 Task: Look for space in Burjassot, Spain from 6th September, 2023 to 15th September, 2023 for 6 adults in price range Rs.8000 to Rs.12000. Place can be entire place or private room with 6 bedrooms having 6 beds and 6 bathrooms. Property type can be house, flat, guest house. Amenities needed are: wifi, TV, free parkinig on premises, gym, breakfast. Booking option can be shelf check-in. Required host language is English.
Action: Mouse moved to (447, 91)
Screenshot: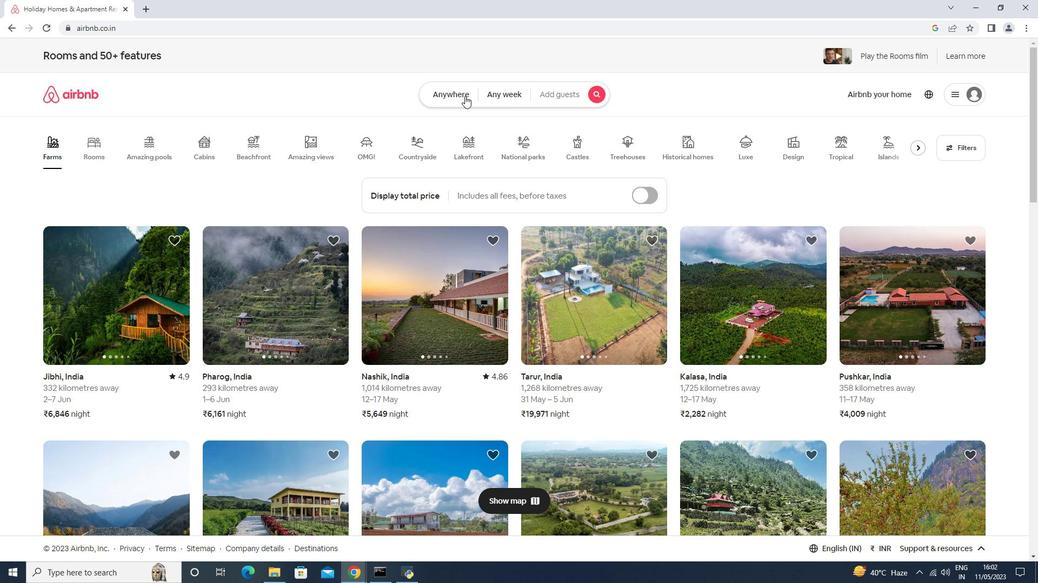 
Action: Mouse pressed left at (447, 91)
Screenshot: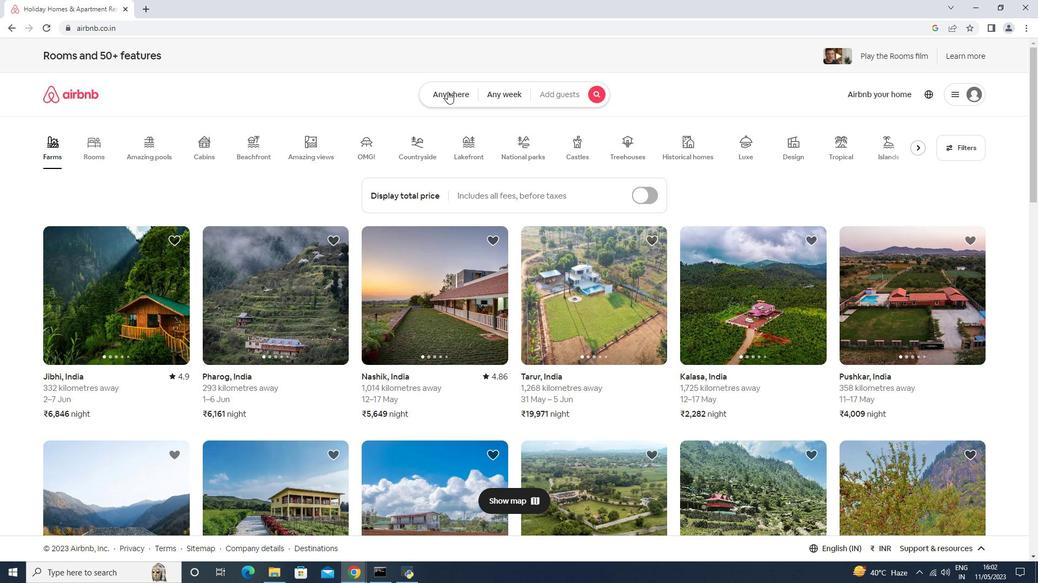 
Action: Mouse moved to (359, 141)
Screenshot: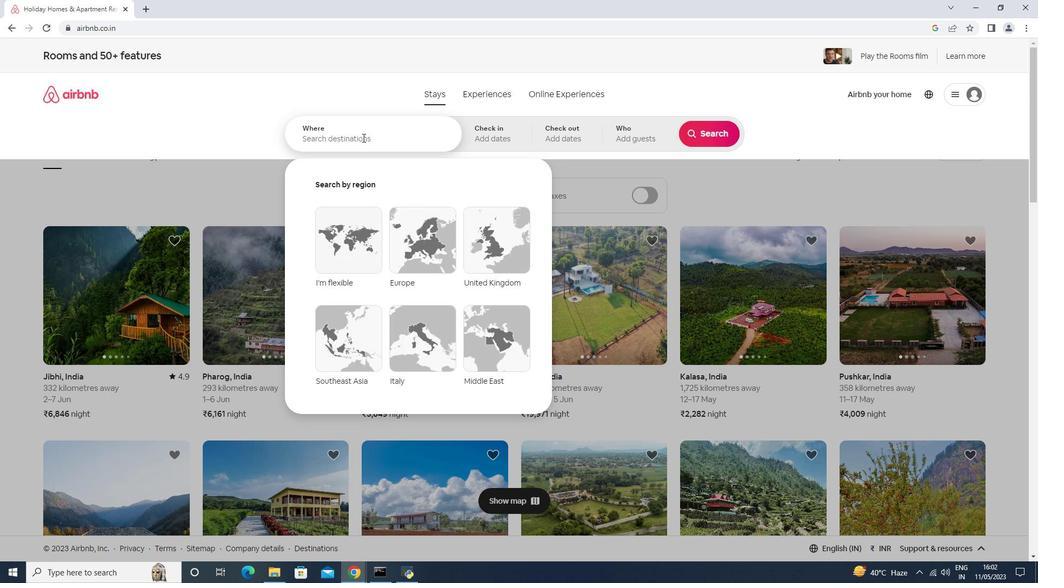 
Action: Mouse pressed left at (359, 141)
Screenshot: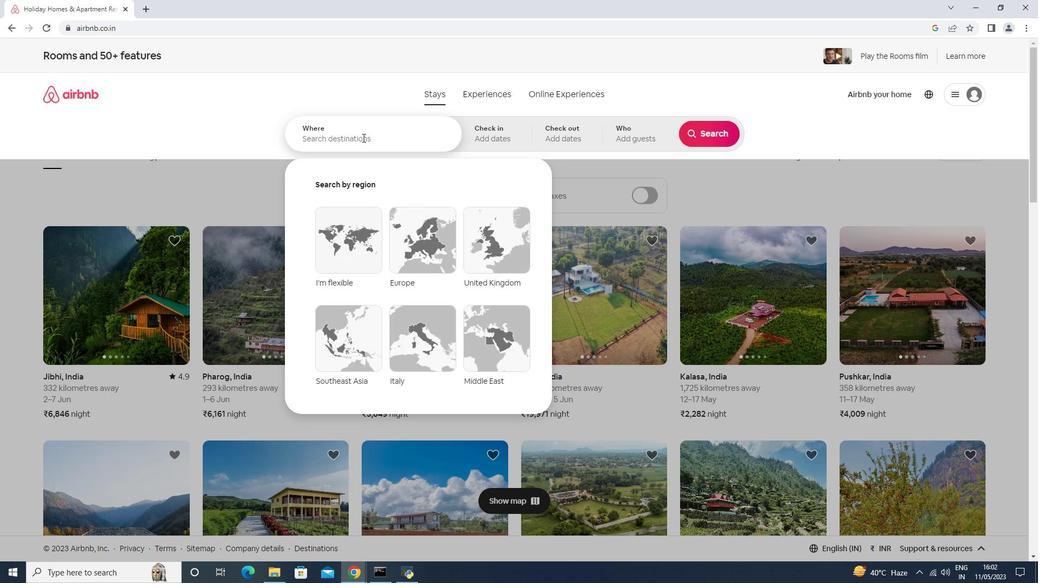 
Action: Key pressed <Key.shift>Burjassot,<Key.space><Key.shift>Spain<Key.enter>
Screenshot: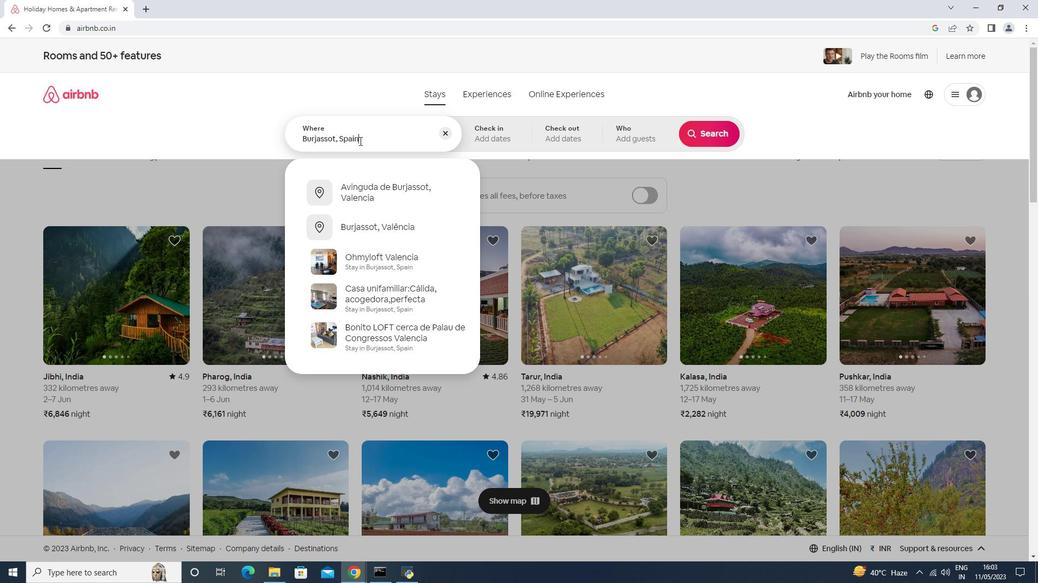 
Action: Mouse moved to (708, 222)
Screenshot: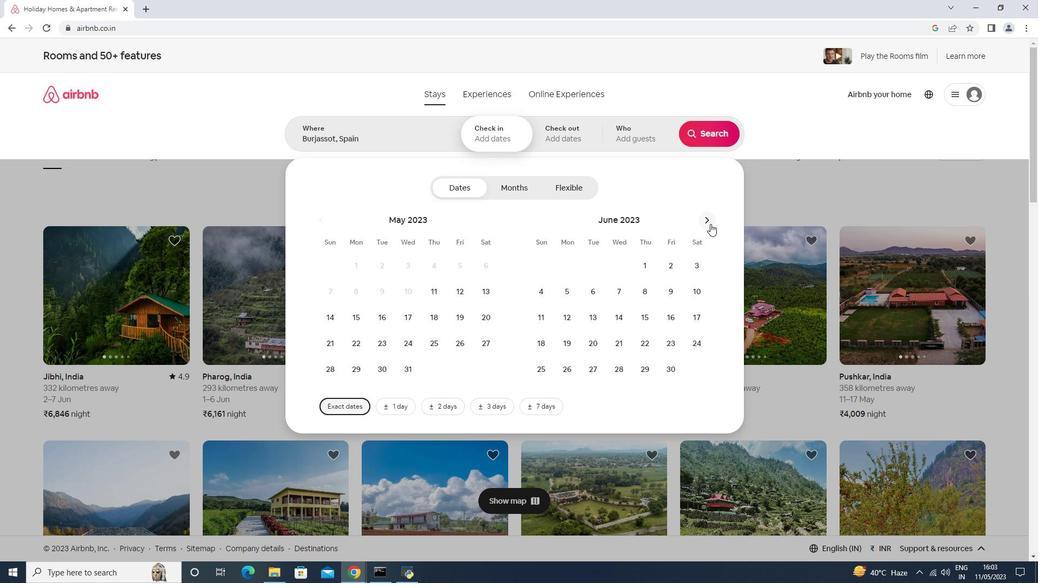 
Action: Mouse pressed left at (708, 222)
Screenshot: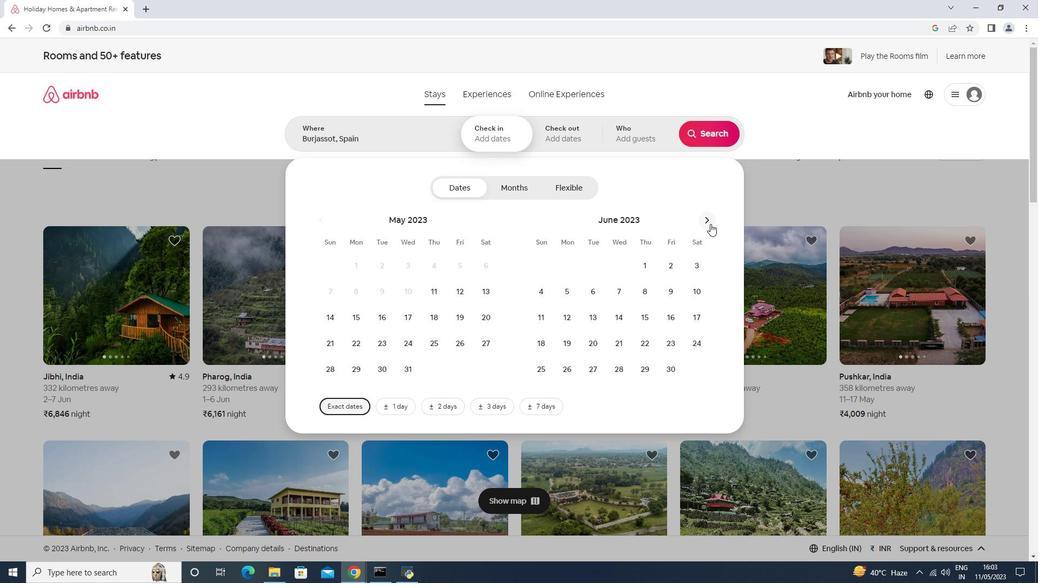 
Action: Mouse pressed left at (708, 222)
Screenshot: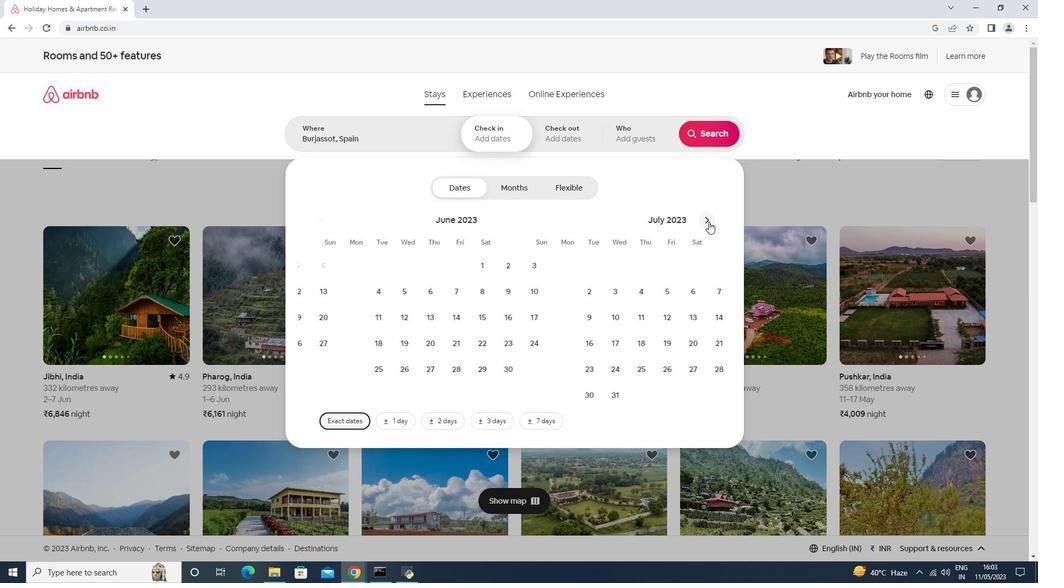 
Action: Mouse pressed left at (708, 222)
Screenshot: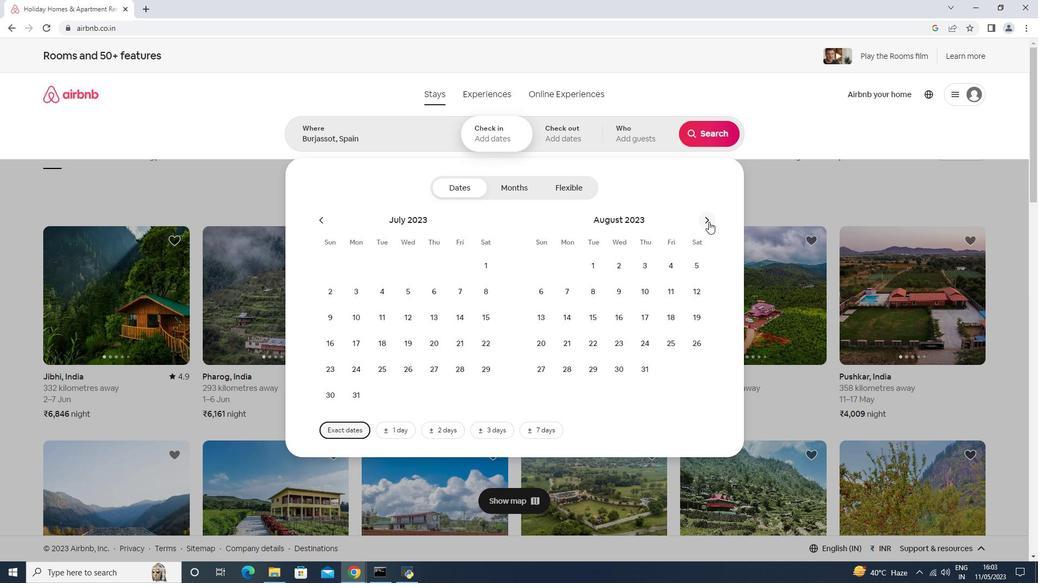 
Action: Mouse moved to (622, 294)
Screenshot: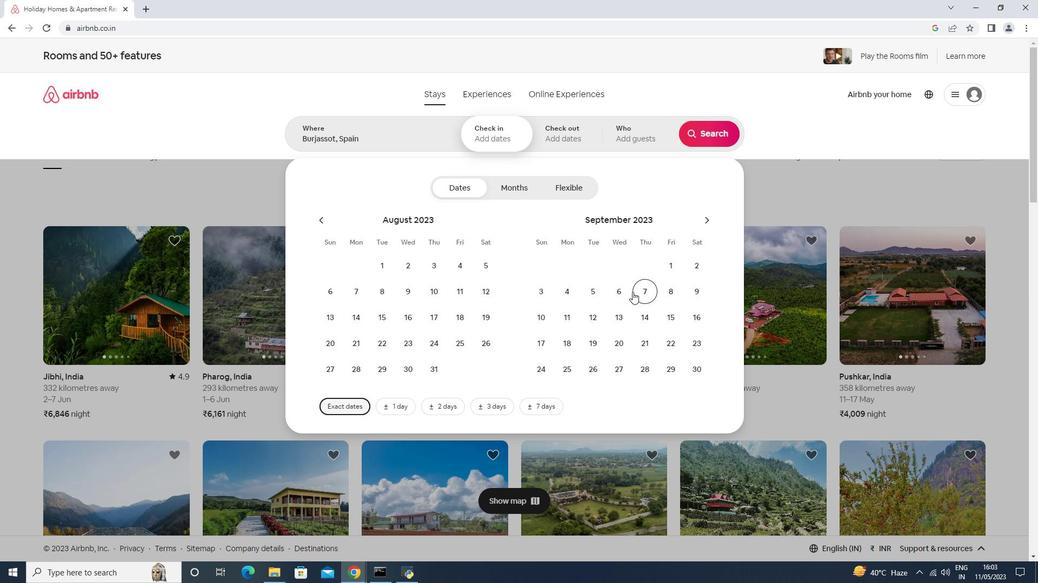 
Action: Mouse pressed left at (622, 294)
Screenshot: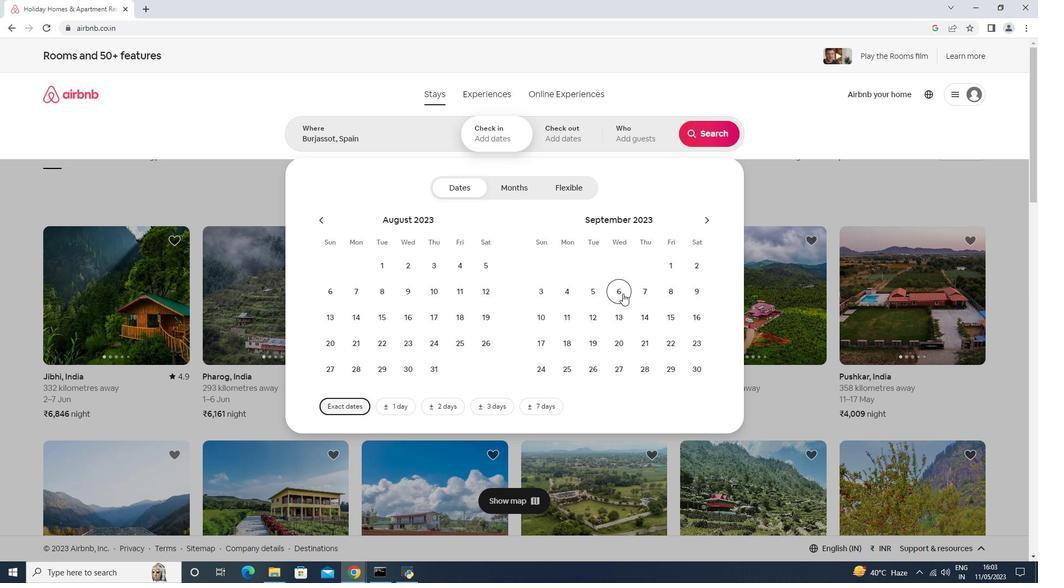 
Action: Mouse moved to (664, 311)
Screenshot: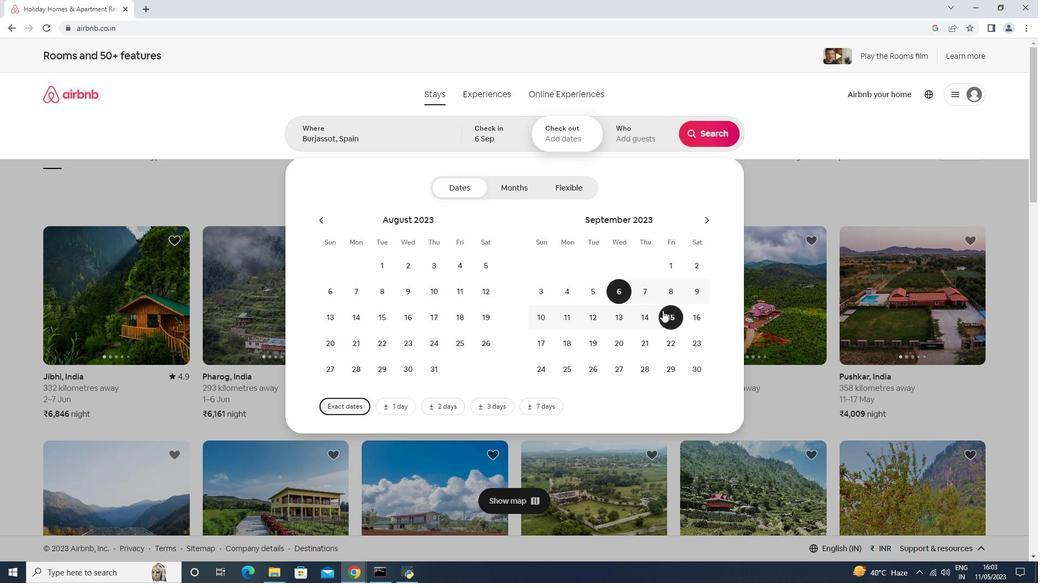 
Action: Mouse pressed left at (664, 311)
Screenshot: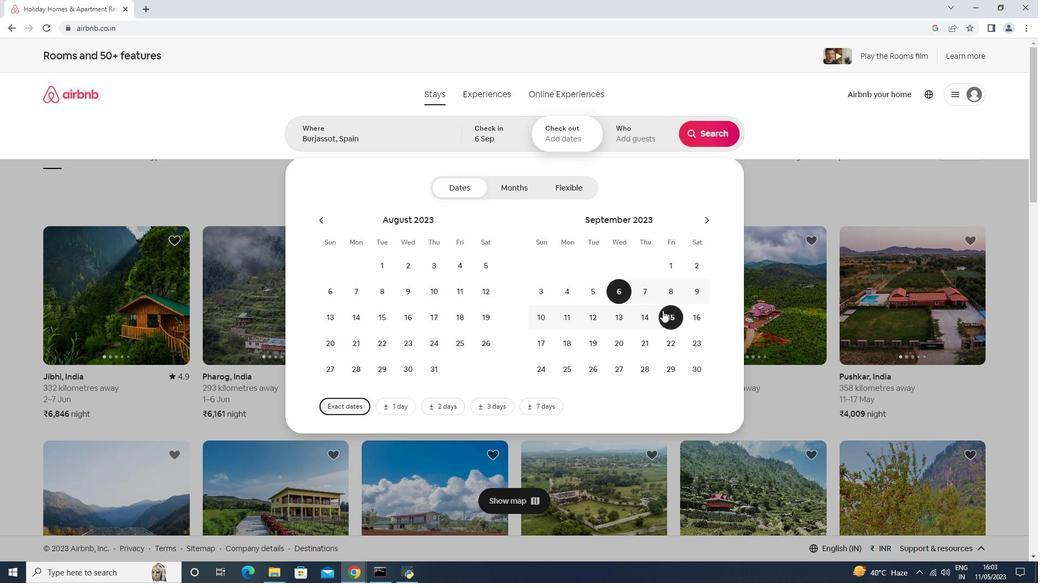 
Action: Mouse moved to (637, 138)
Screenshot: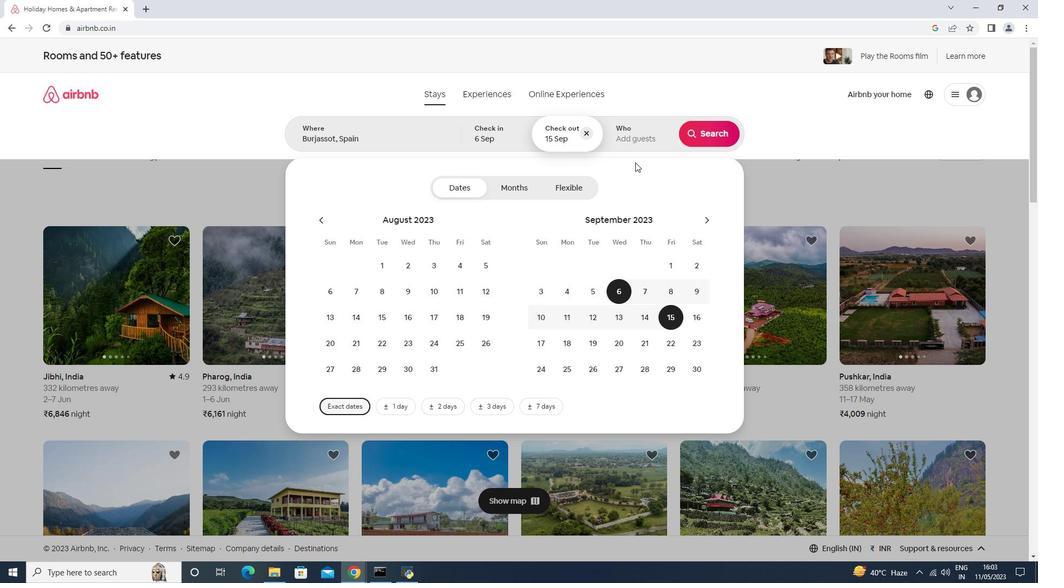 
Action: Mouse pressed left at (637, 138)
Screenshot: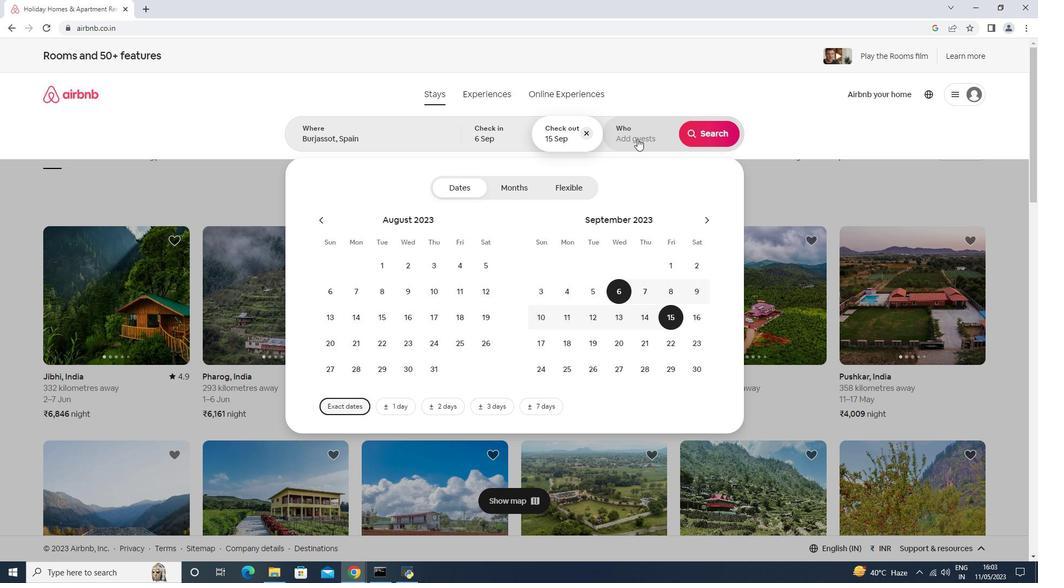 
Action: Mouse moved to (709, 188)
Screenshot: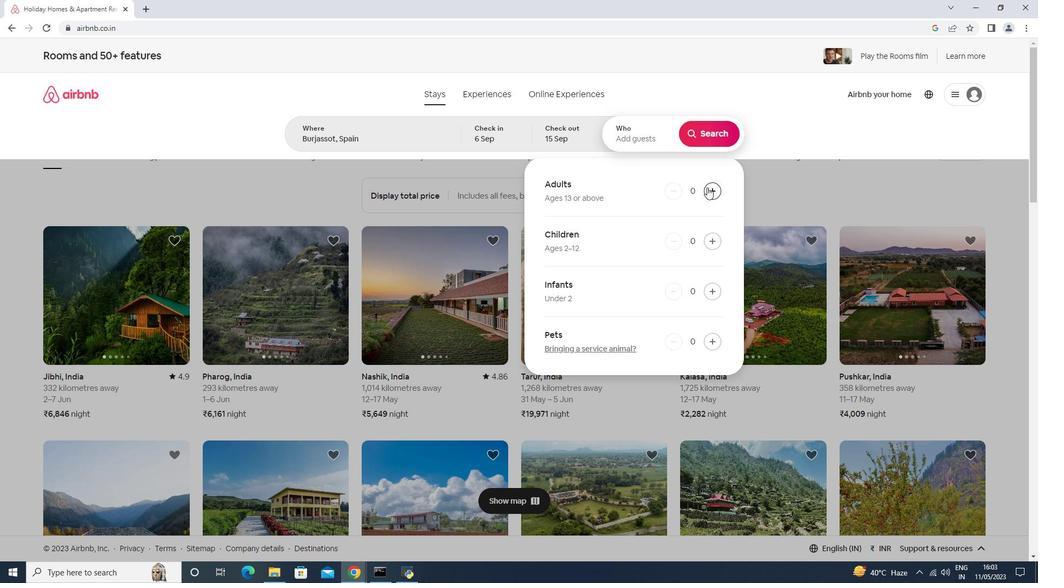 
Action: Mouse pressed left at (709, 188)
Screenshot: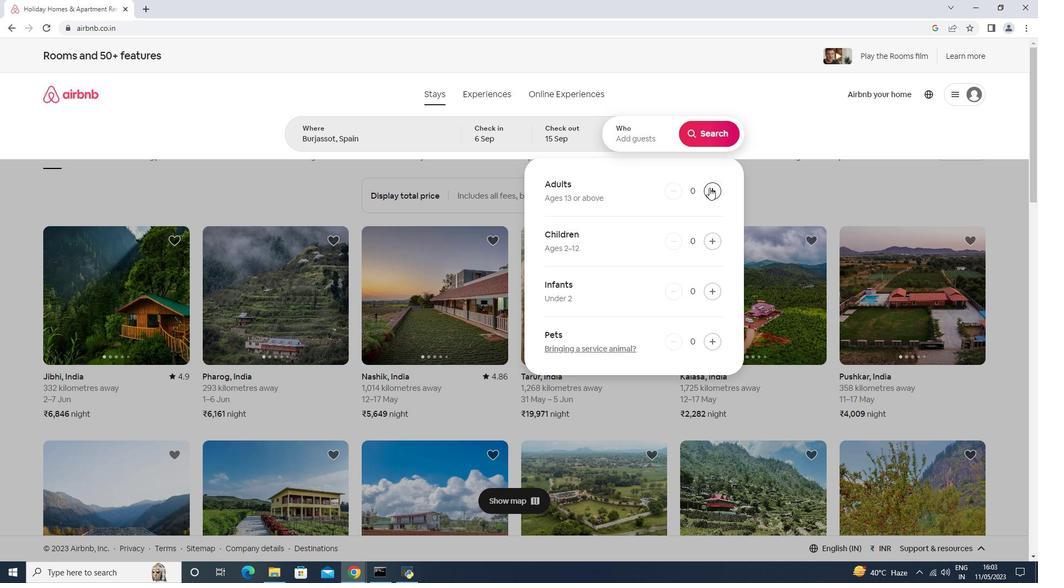 
Action: Mouse pressed left at (709, 188)
Screenshot: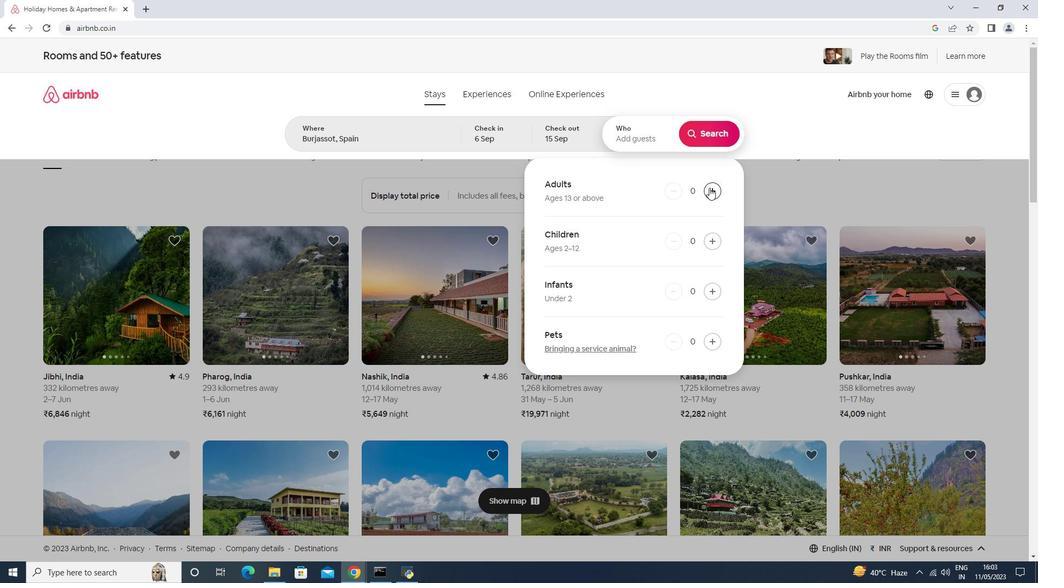 
Action: Mouse pressed left at (709, 188)
Screenshot: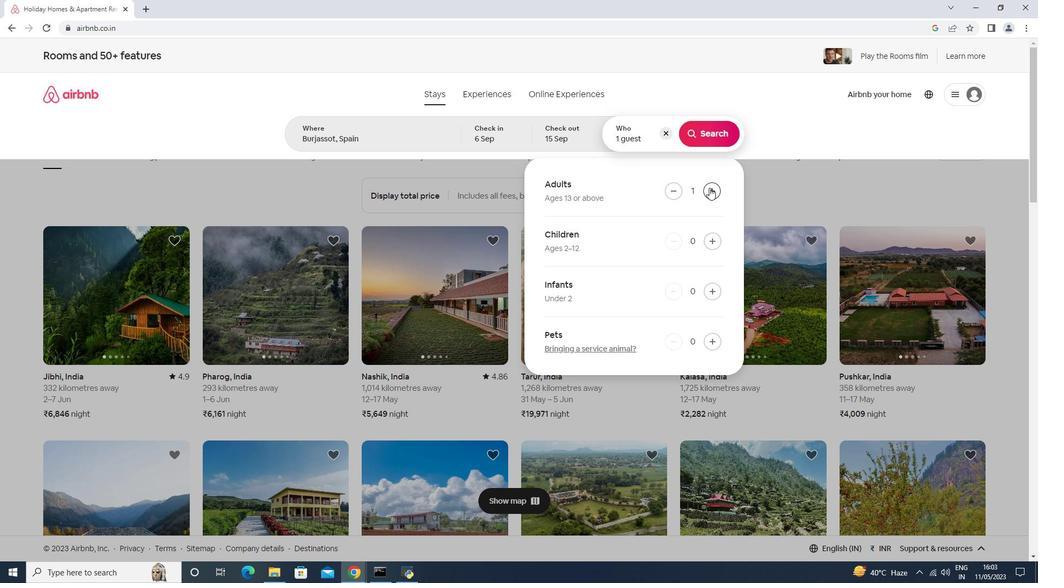
Action: Mouse pressed left at (709, 188)
Screenshot: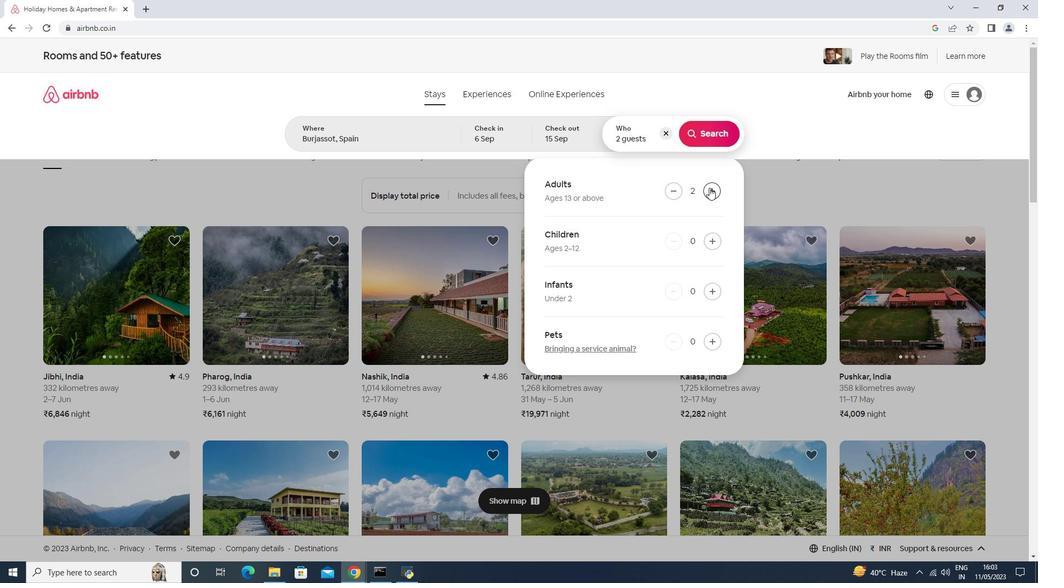 
Action: Mouse pressed left at (709, 188)
Screenshot: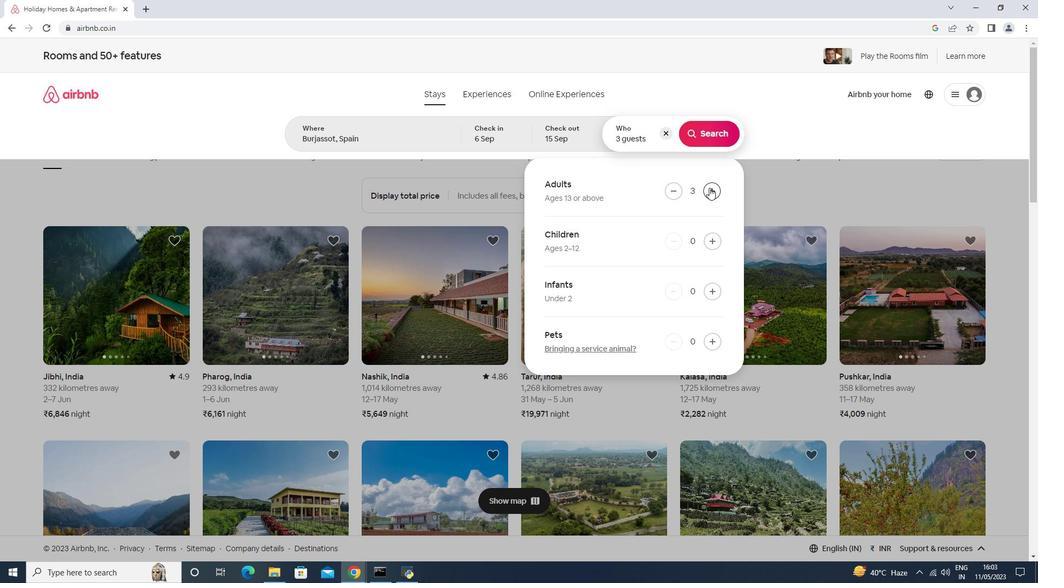 
Action: Mouse pressed left at (709, 188)
Screenshot: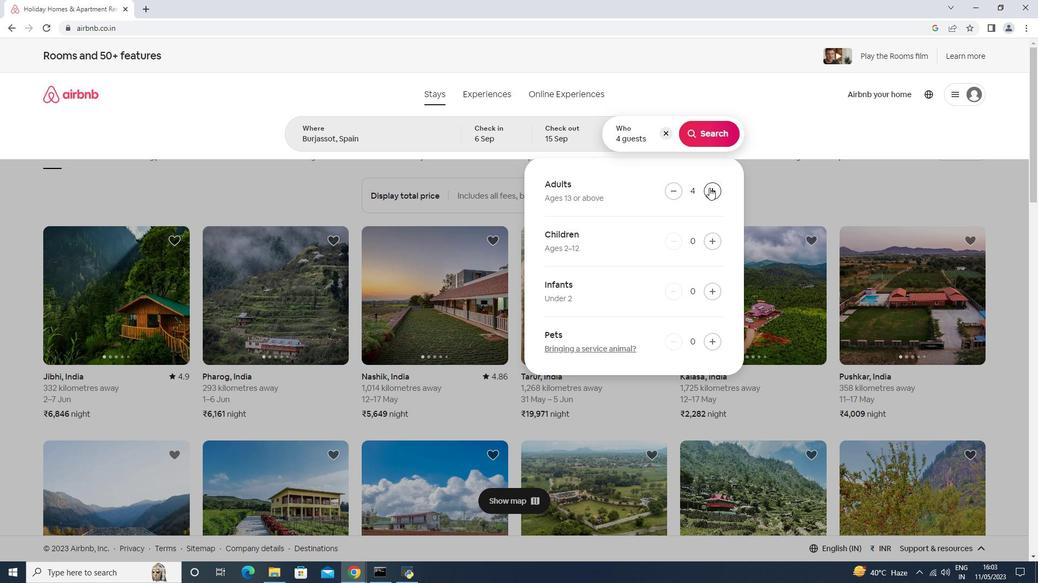 
Action: Mouse moved to (712, 134)
Screenshot: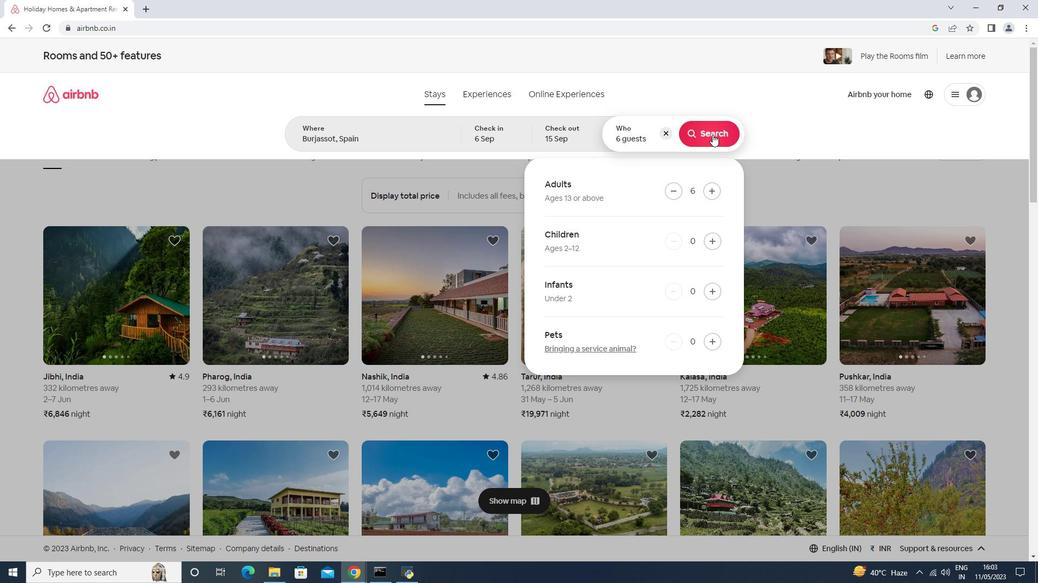 
Action: Mouse pressed left at (712, 134)
Screenshot: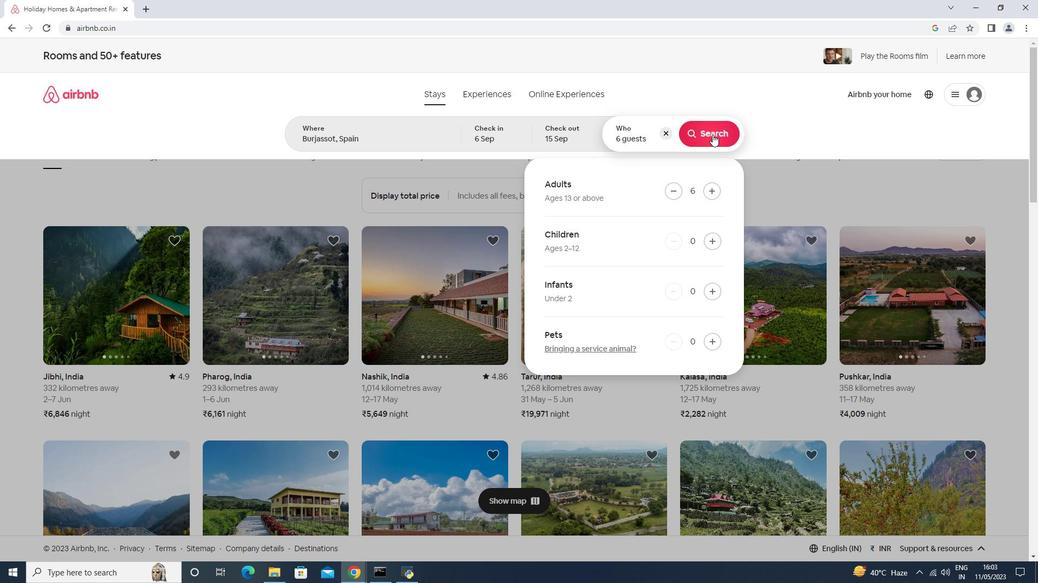 
Action: Mouse moved to (988, 108)
Screenshot: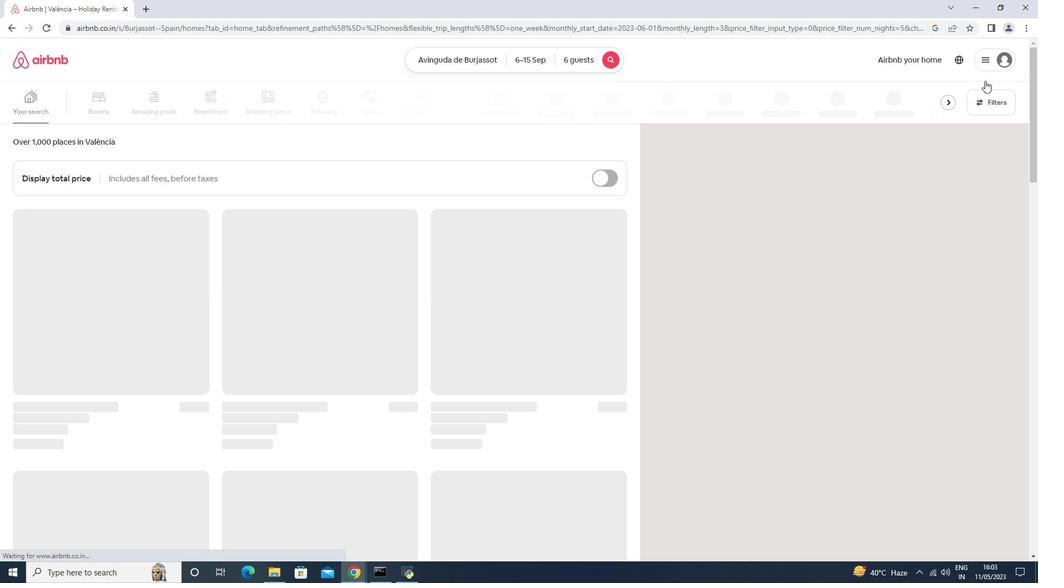 
Action: Mouse pressed left at (988, 108)
Screenshot: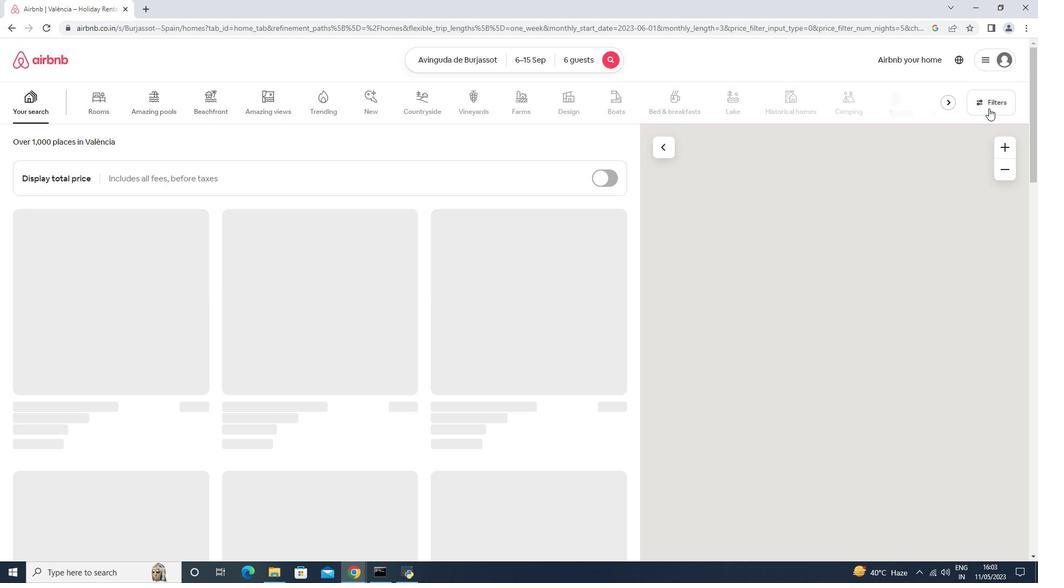 
Action: Mouse moved to (439, 369)
Screenshot: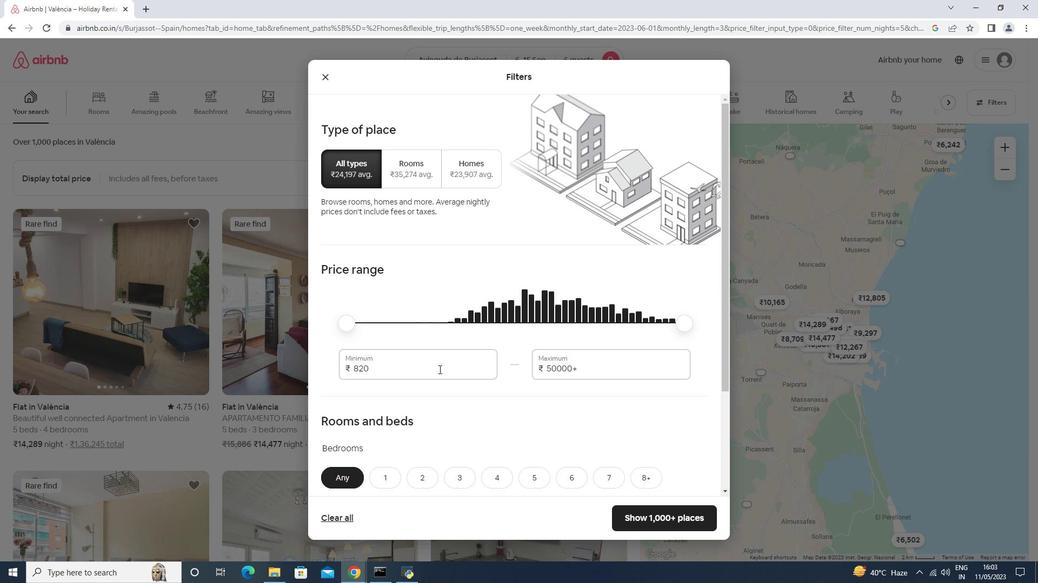 
Action: Mouse pressed left at (439, 369)
Screenshot: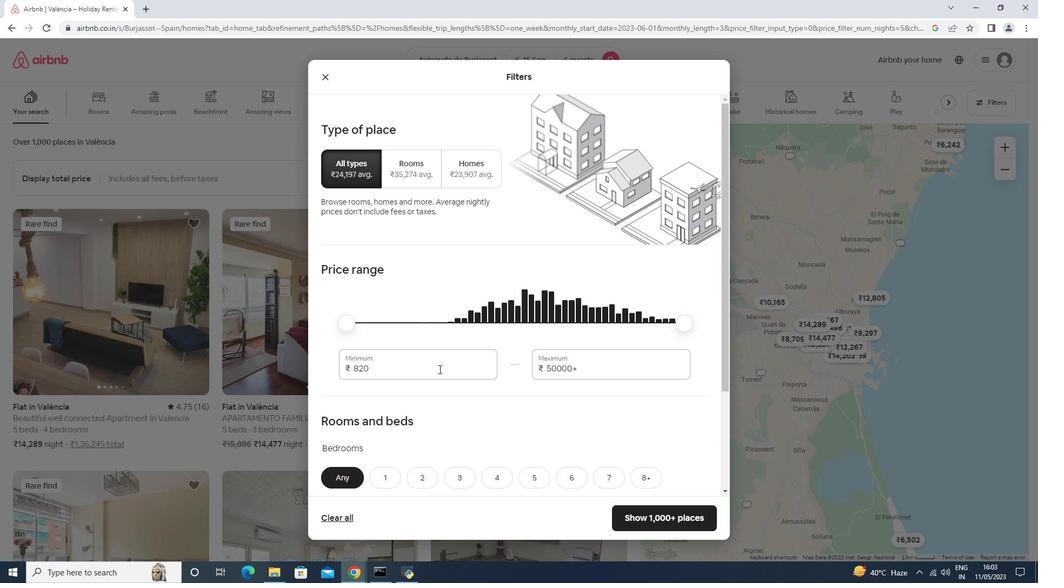 
Action: Mouse moved to (436, 371)
Screenshot: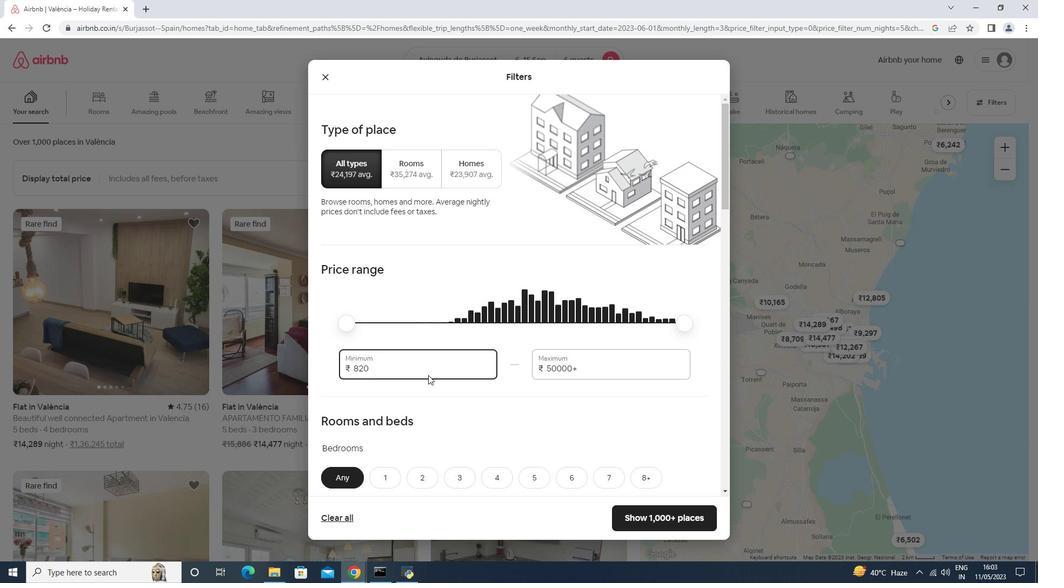 
Action: Mouse pressed left at (436, 371)
Screenshot: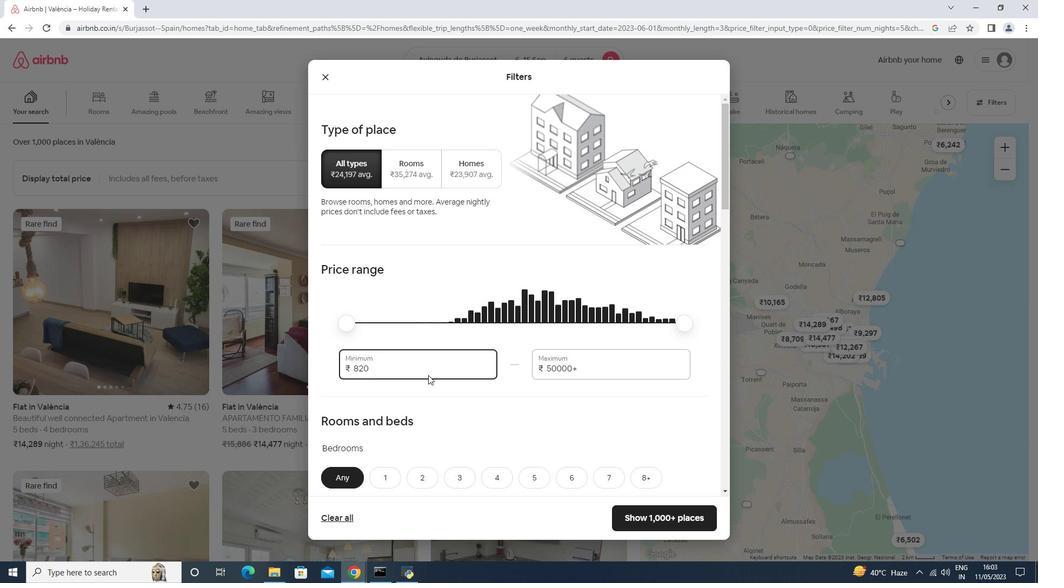 
Action: Mouse pressed left at (436, 371)
Screenshot: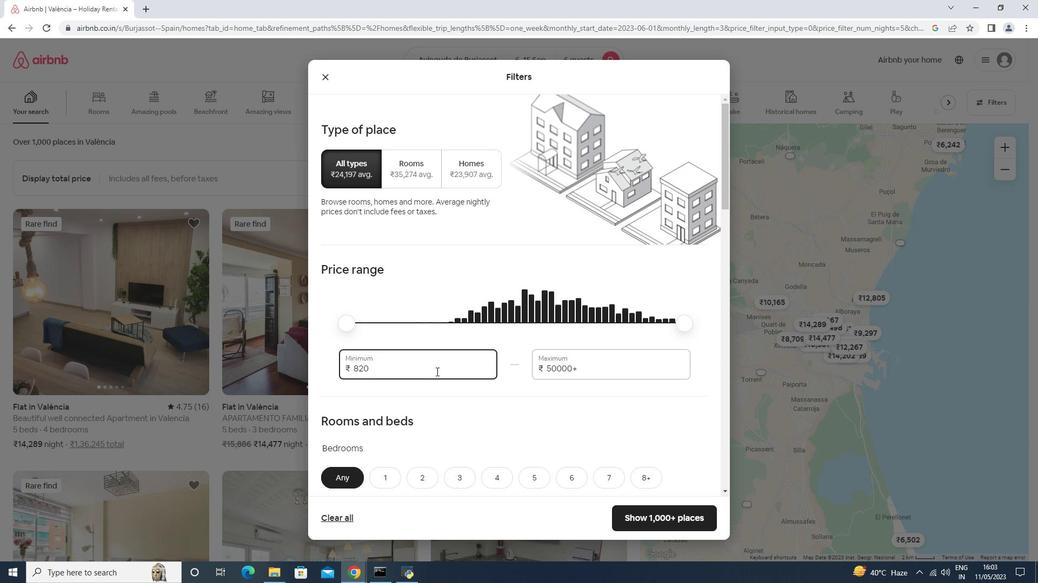 
Action: Key pressed 8000<Key.tab>2<Key.backspace>12000
Screenshot: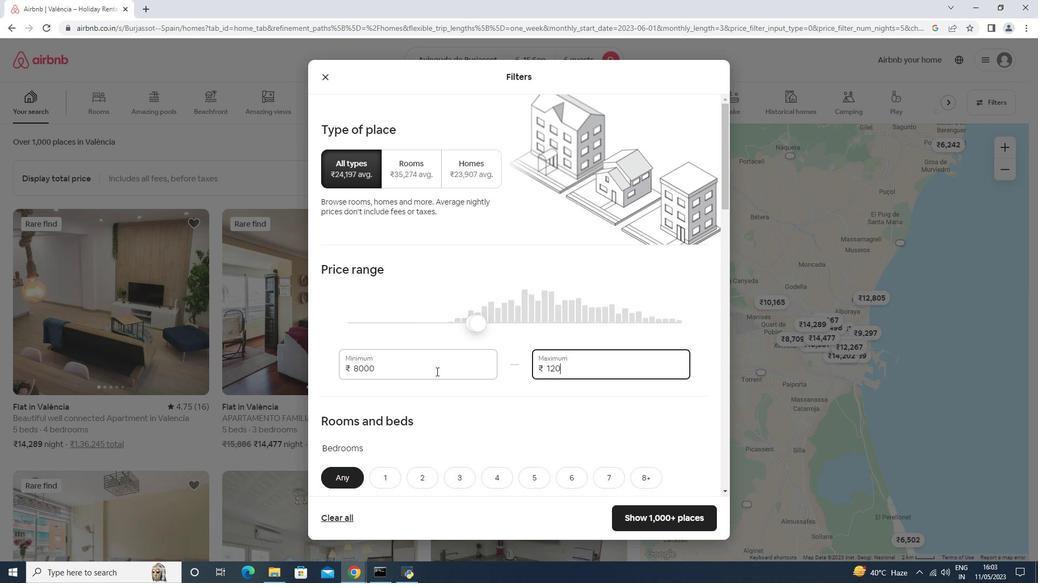 
Action: Mouse moved to (440, 369)
Screenshot: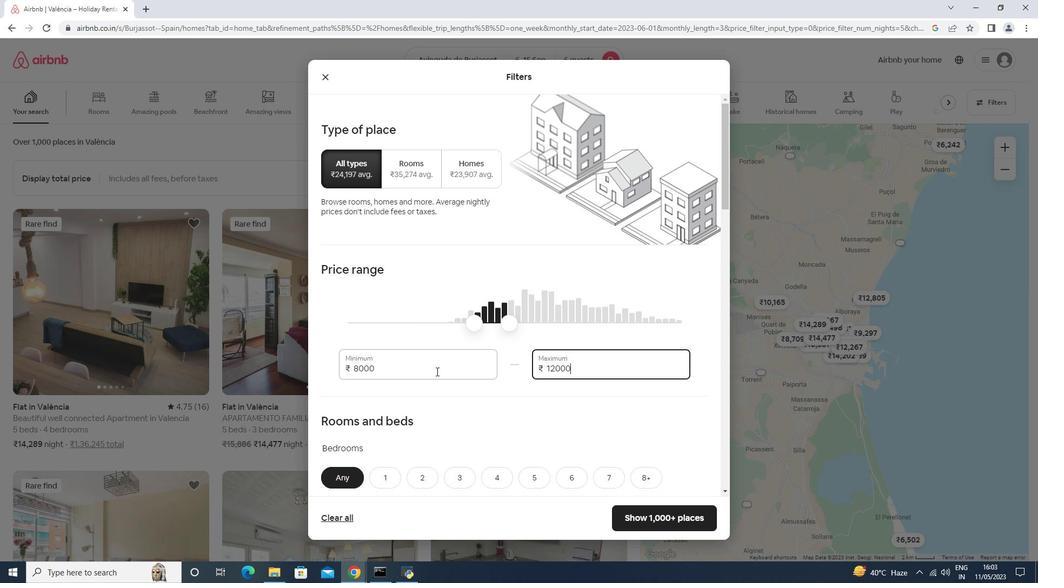 
Action: Mouse scrolled (440, 368) with delta (0, 0)
Screenshot: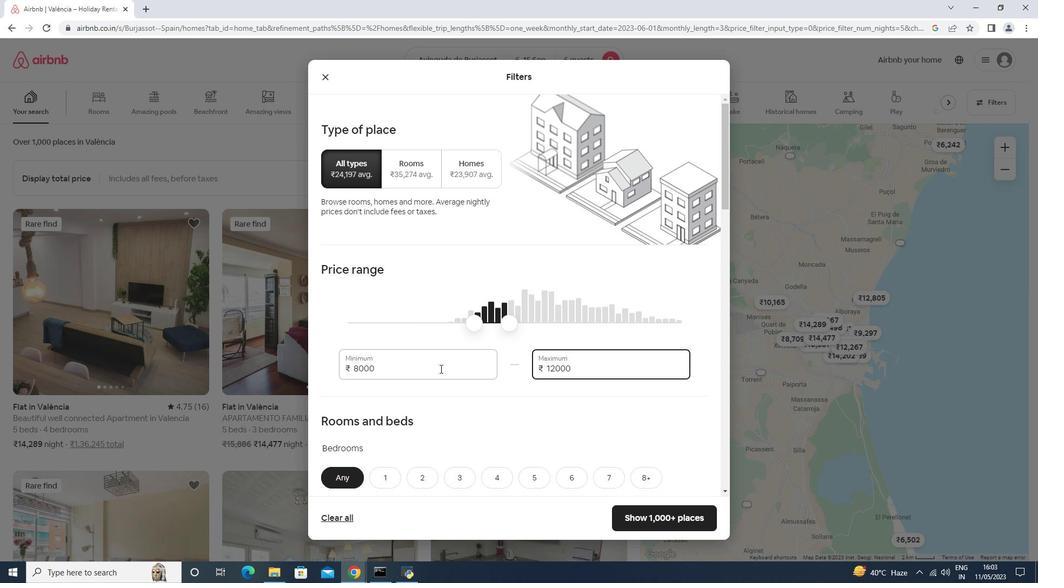 
Action: Mouse scrolled (440, 368) with delta (0, 0)
Screenshot: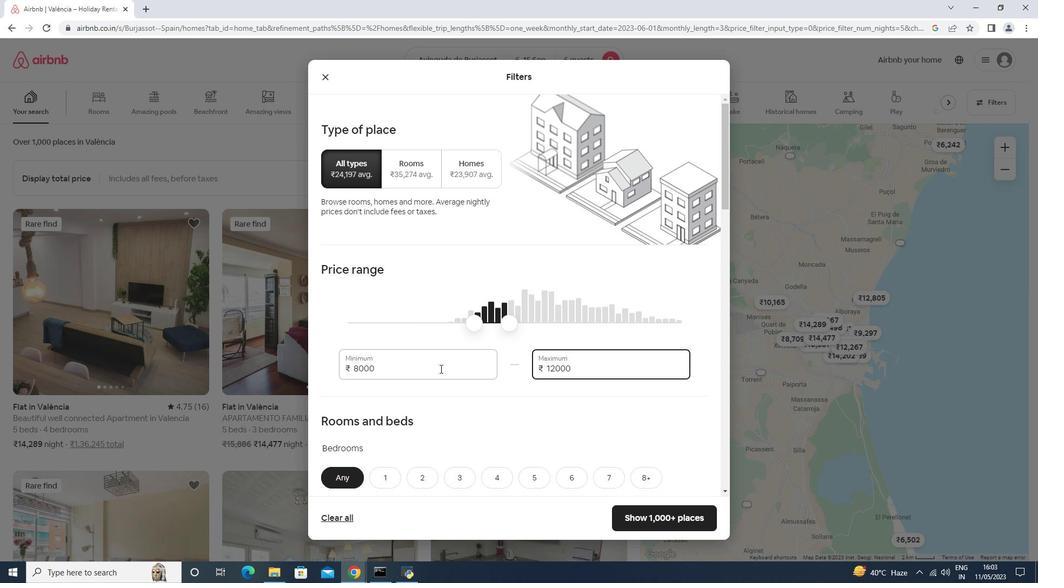 
Action: Mouse scrolled (440, 368) with delta (0, 0)
Screenshot: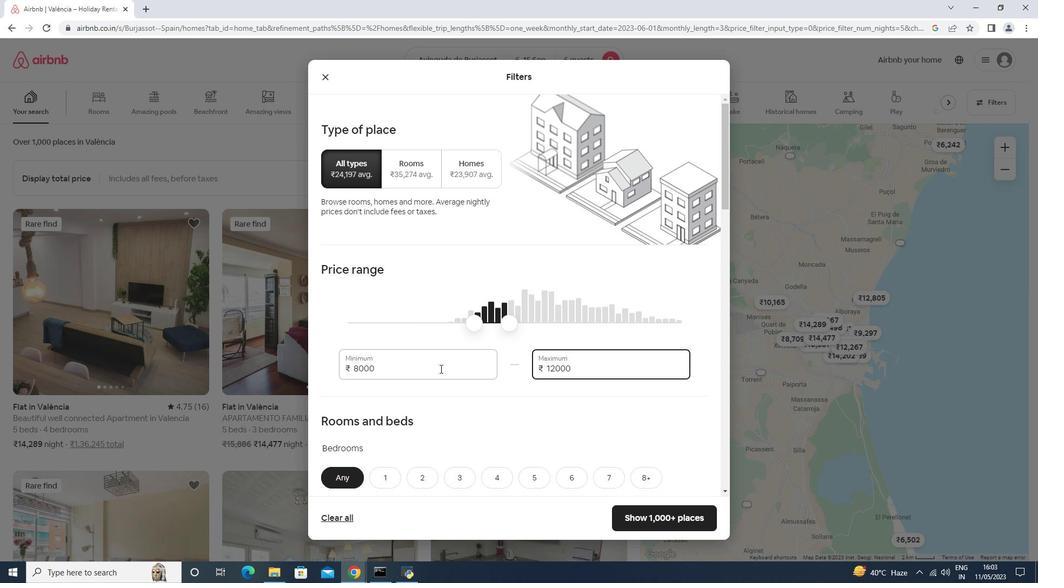 
Action: Mouse scrolled (440, 368) with delta (0, 0)
Screenshot: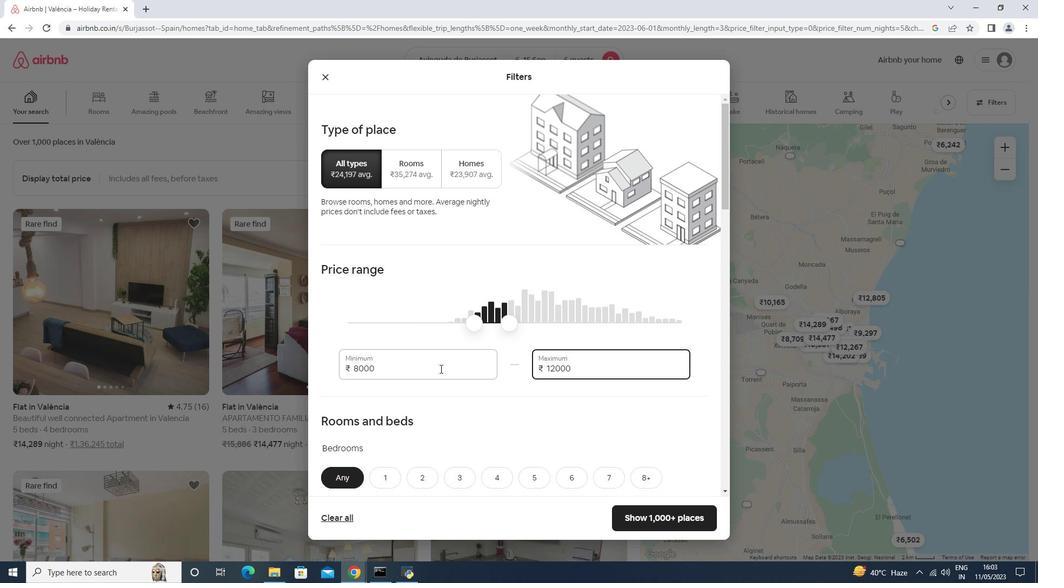 
Action: Mouse moved to (569, 270)
Screenshot: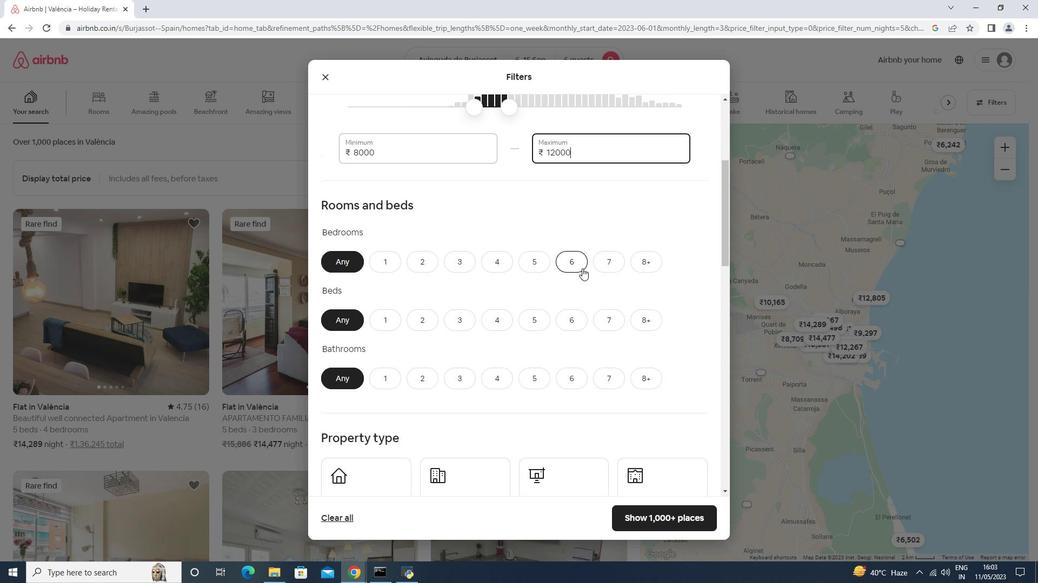 
Action: Mouse pressed left at (569, 270)
Screenshot: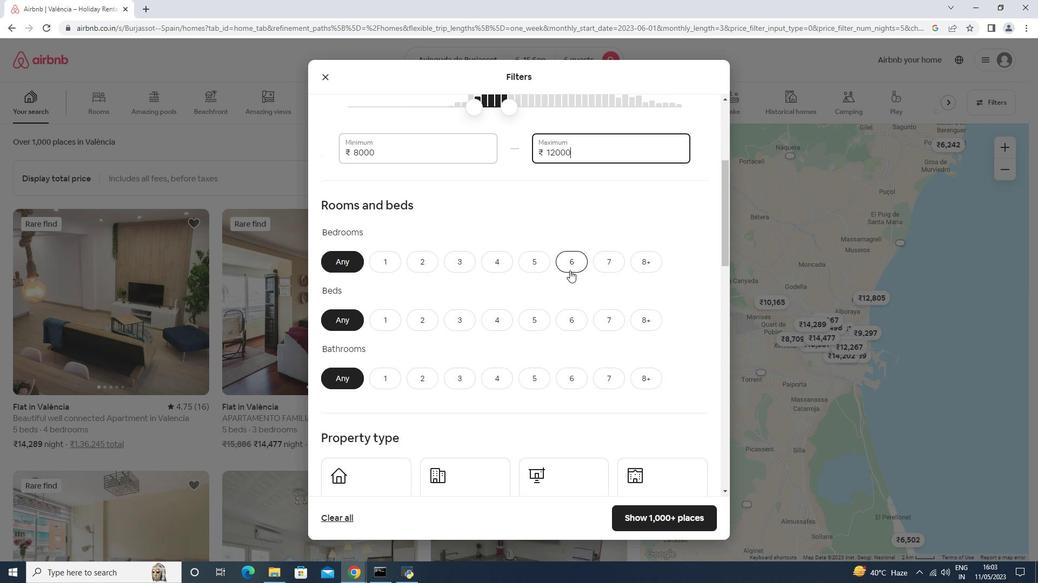 
Action: Mouse moved to (574, 318)
Screenshot: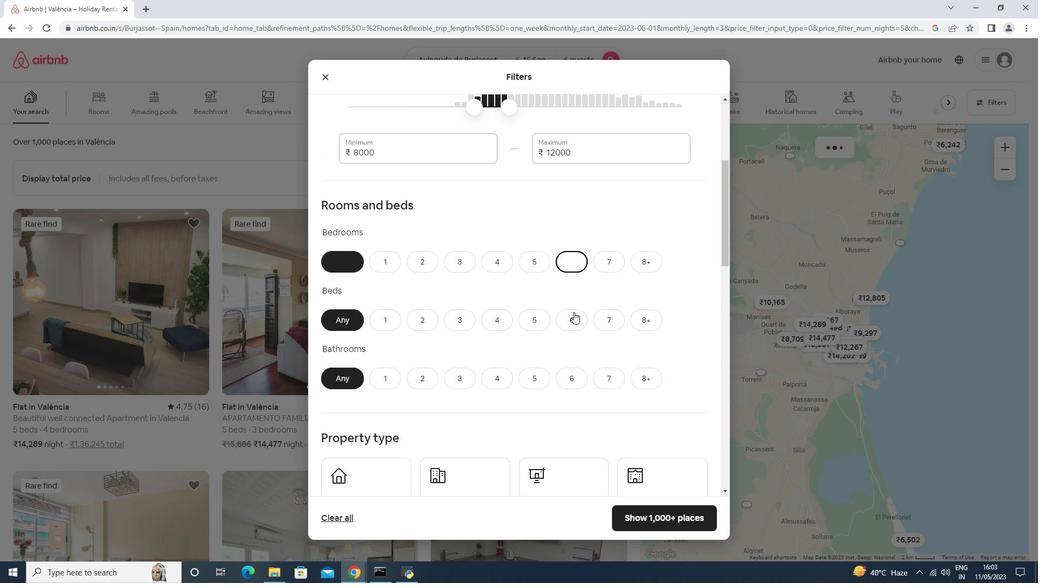 
Action: Mouse pressed left at (574, 318)
Screenshot: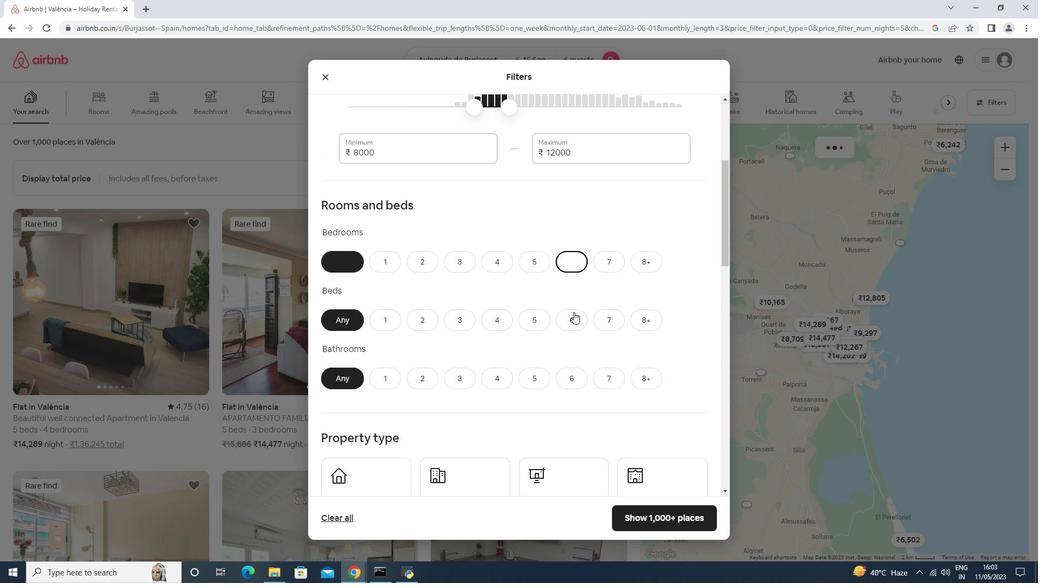 
Action: Mouse moved to (572, 360)
Screenshot: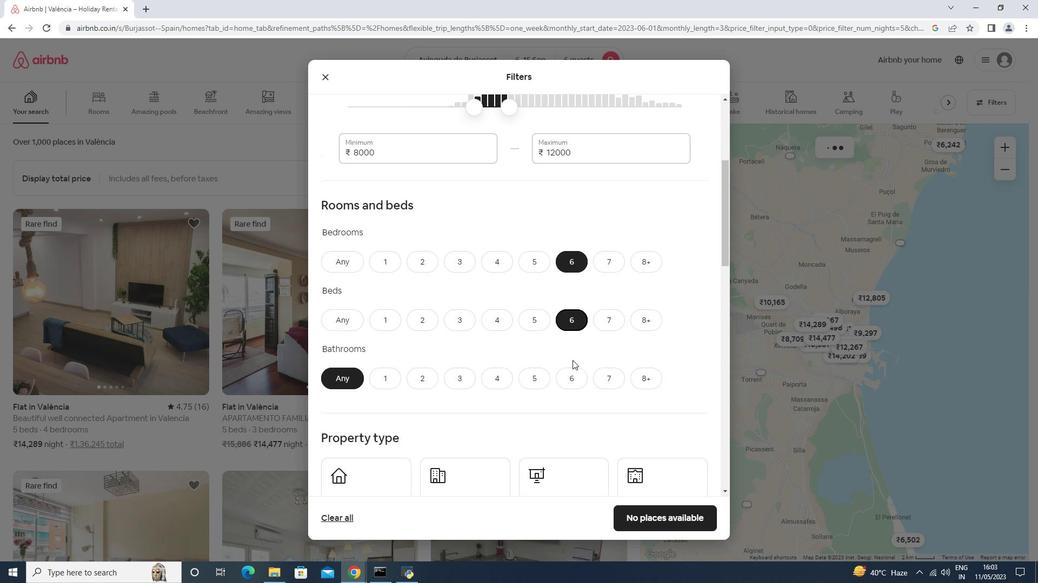 
Action: Mouse pressed left at (572, 360)
Screenshot: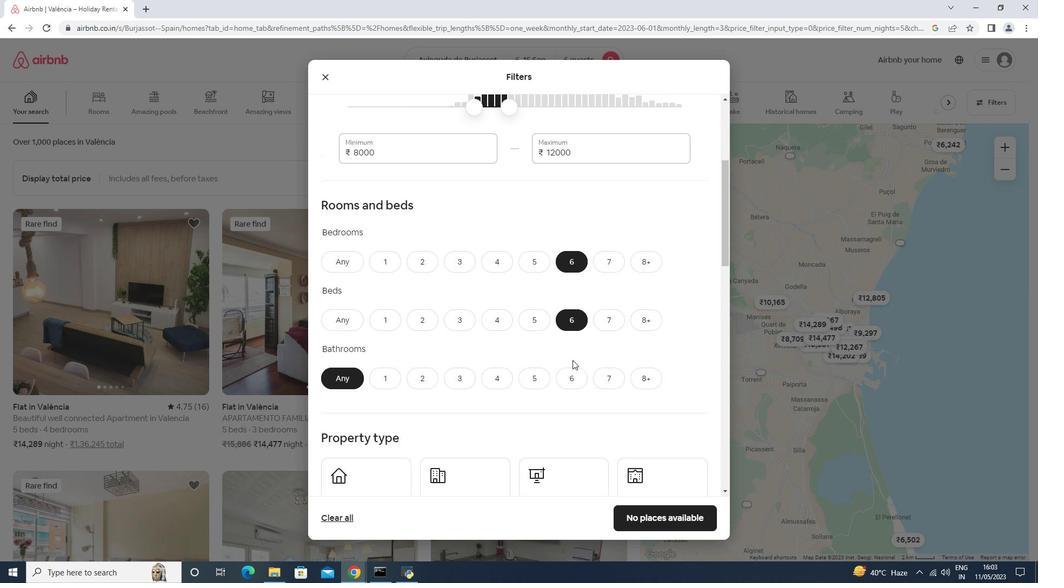
Action: Mouse scrolled (572, 360) with delta (0, 0)
Screenshot: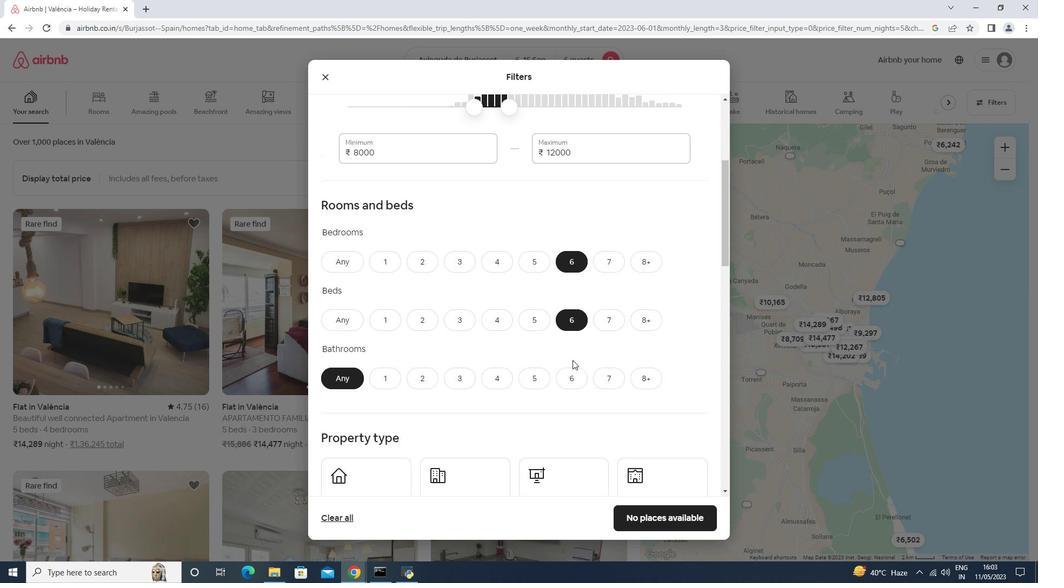 
Action: Mouse scrolled (572, 360) with delta (0, 0)
Screenshot: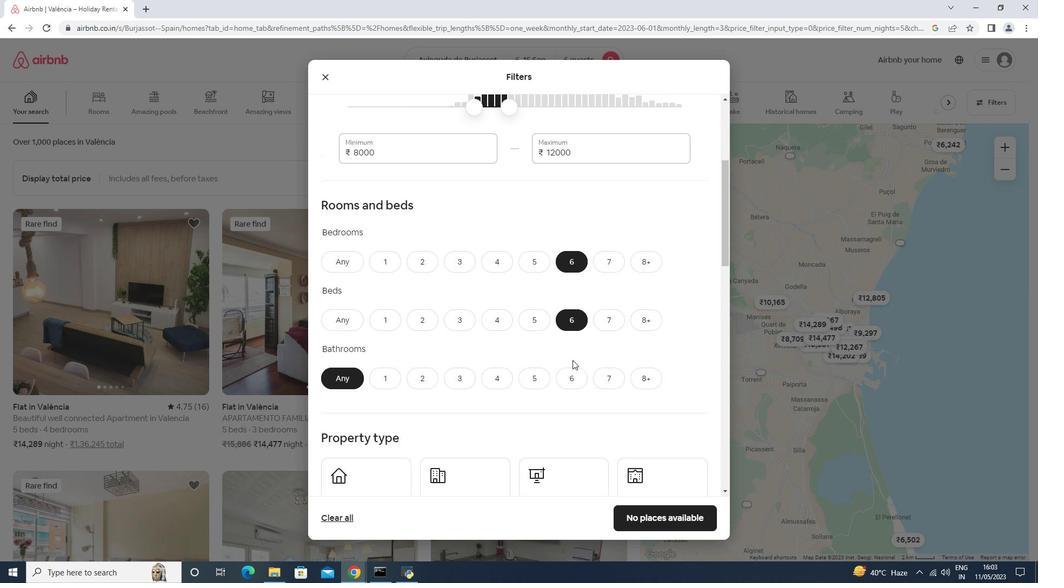 
Action: Mouse scrolled (572, 360) with delta (0, 0)
Screenshot: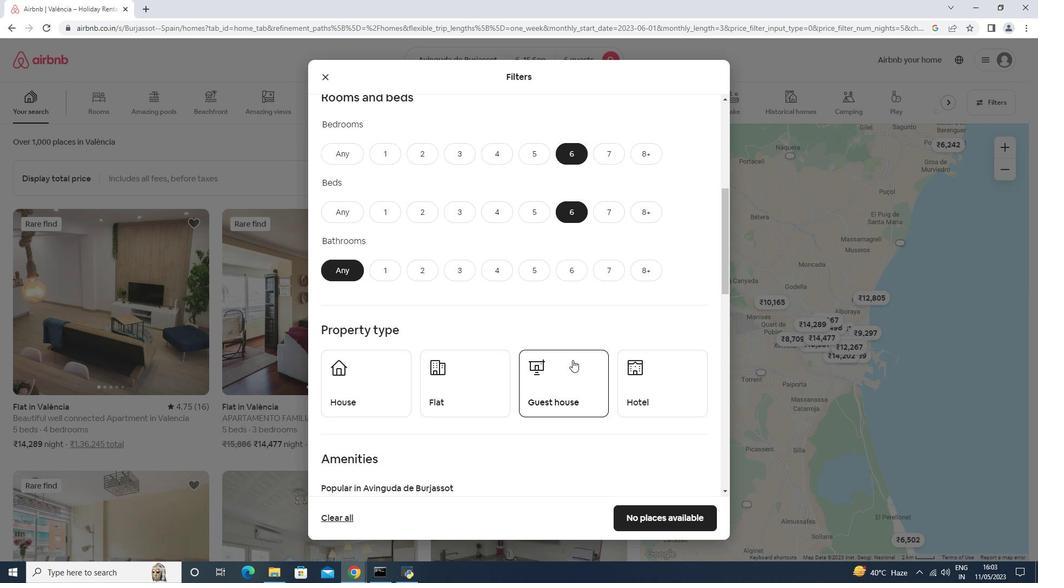 
Action: Mouse scrolled (572, 360) with delta (0, 0)
Screenshot: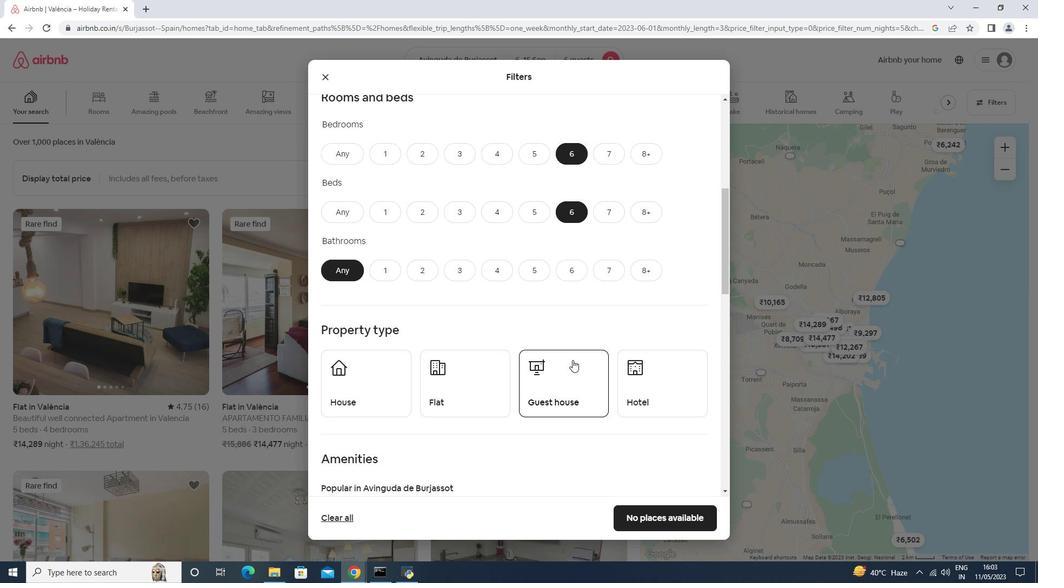 
Action: Mouse moved to (576, 290)
Screenshot: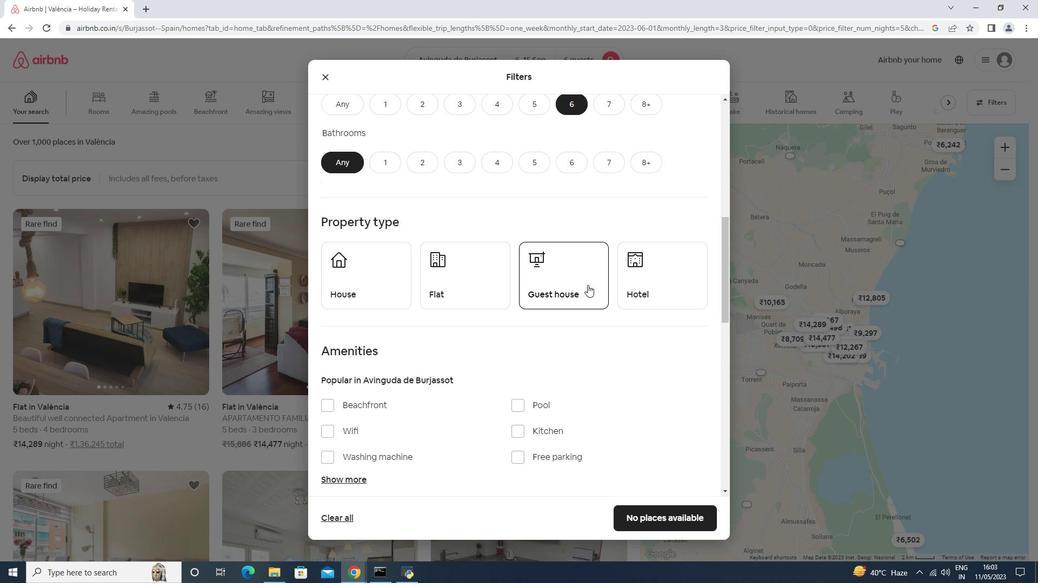 
Action: Mouse pressed left at (576, 290)
Screenshot: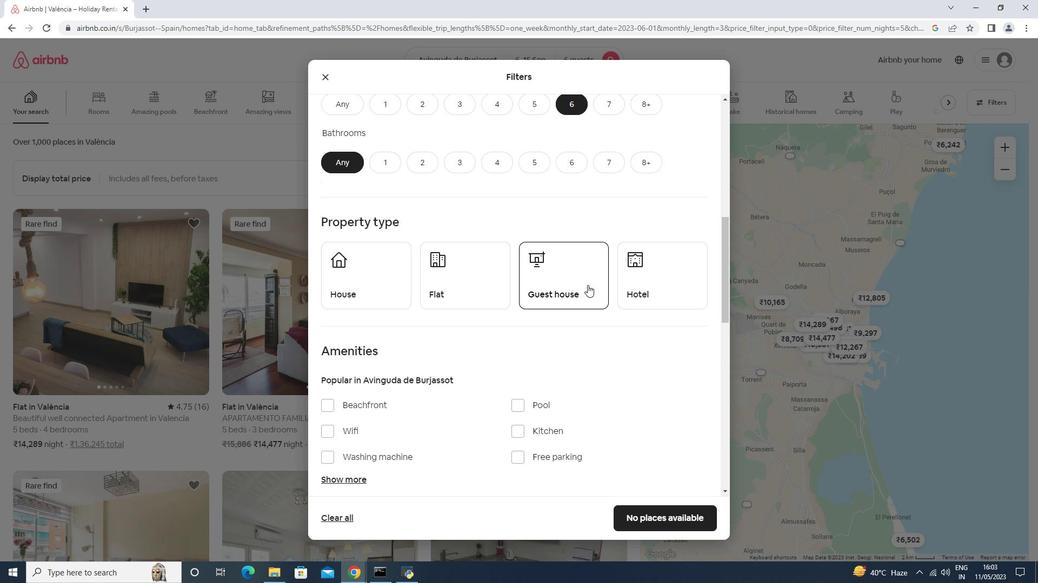 
Action: Mouse moved to (494, 289)
Screenshot: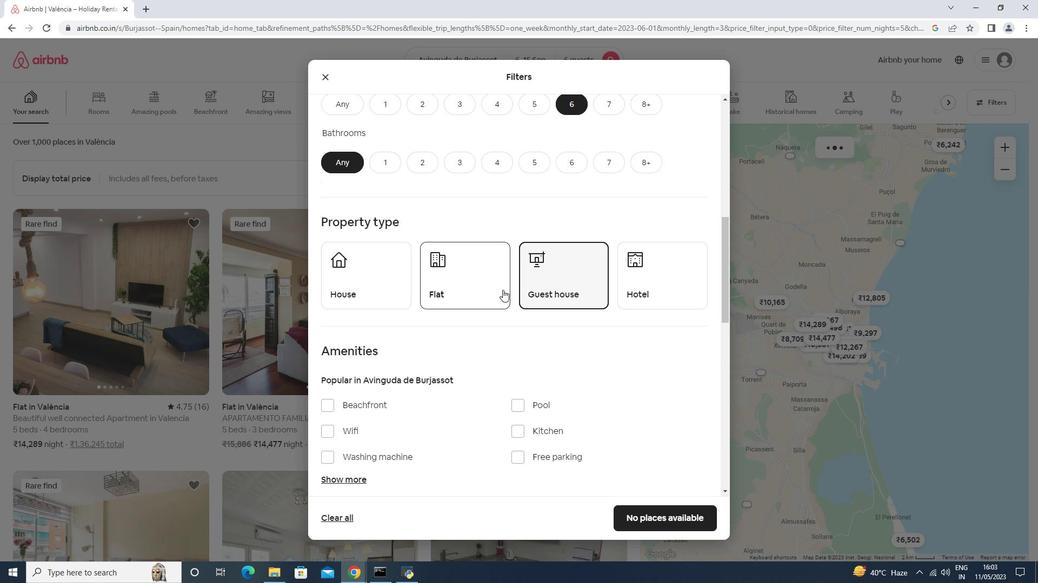 
Action: Mouse pressed left at (496, 289)
Screenshot: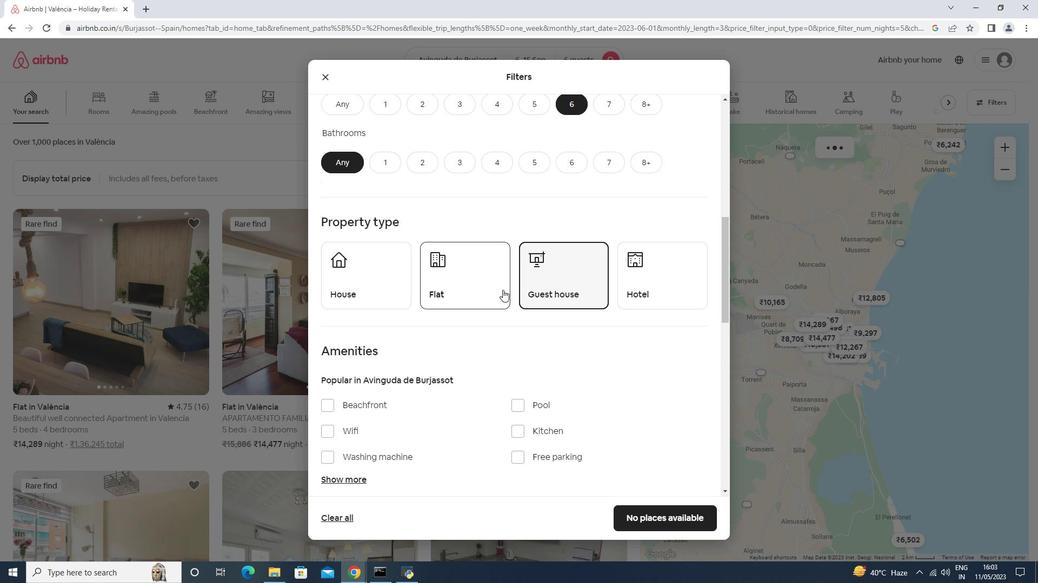 
Action: Mouse moved to (375, 278)
Screenshot: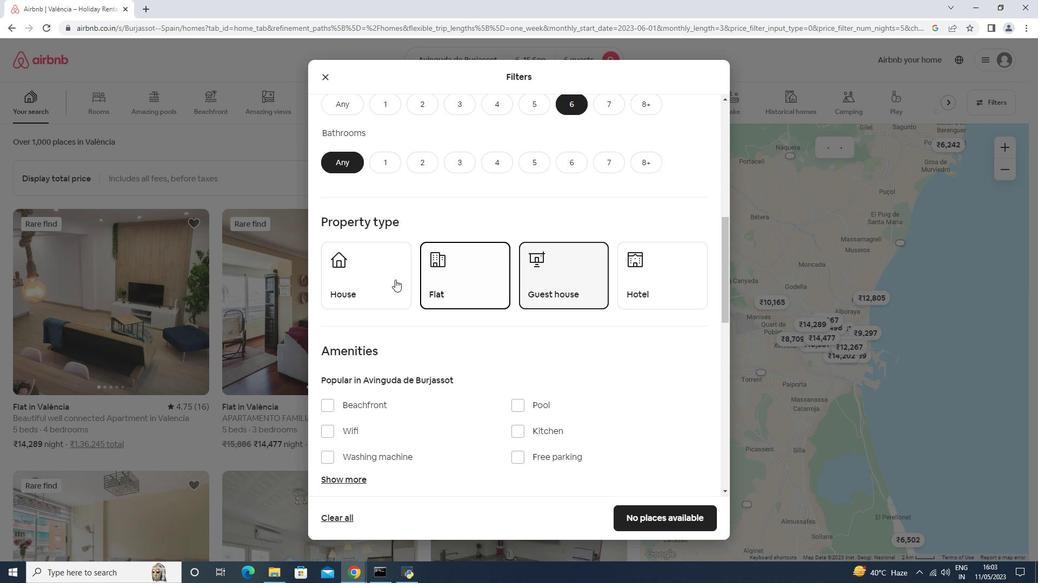 
Action: Mouse pressed left at (375, 278)
Screenshot: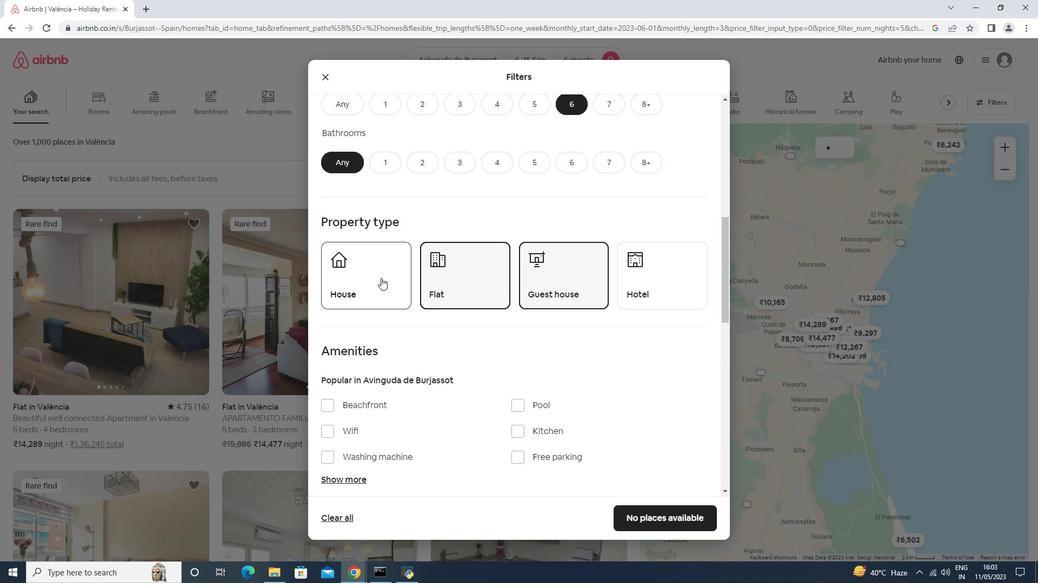 
Action: Mouse moved to (376, 276)
Screenshot: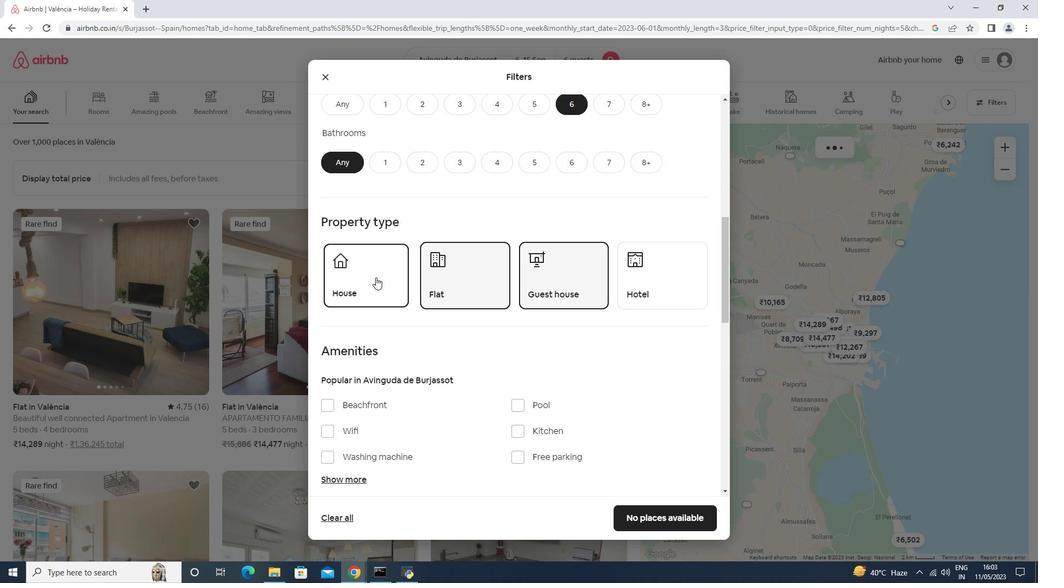
Action: Mouse scrolled (376, 276) with delta (0, 0)
Screenshot: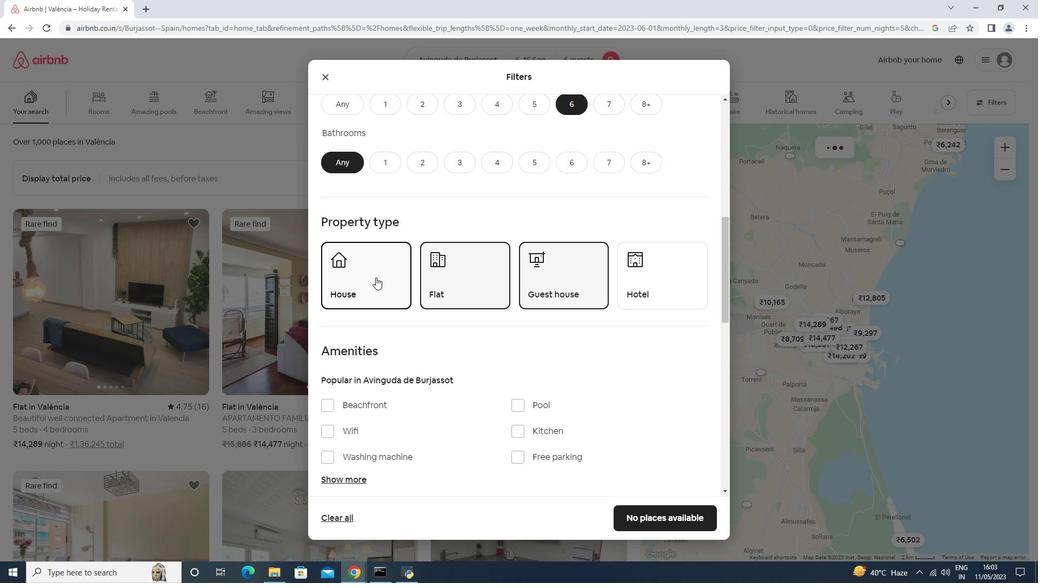 
Action: Mouse scrolled (376, 276) with delta (0, 0)
Screenshot: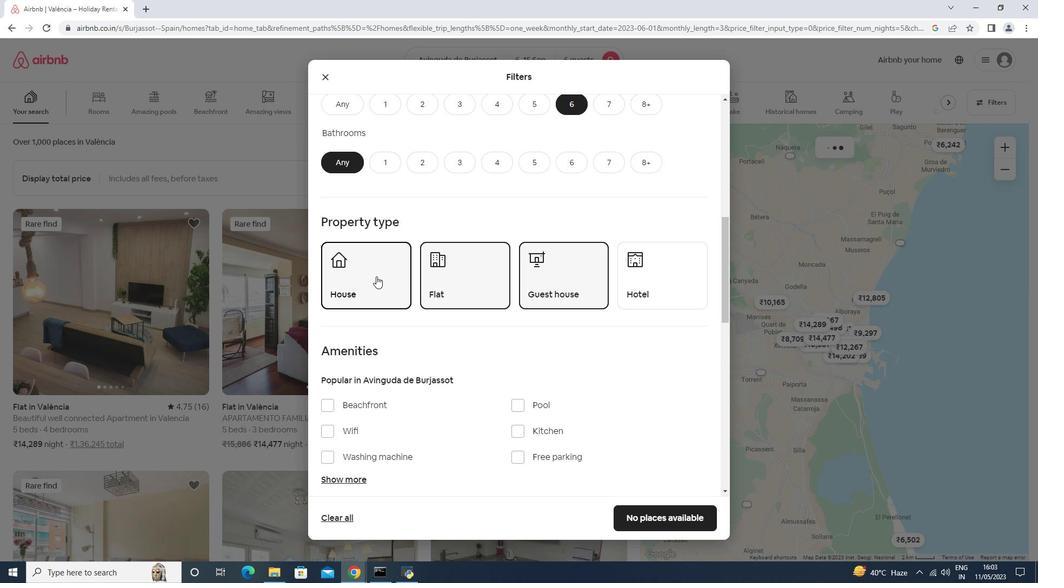 
Action: Mouse moved to (353, 327)
Screenshot: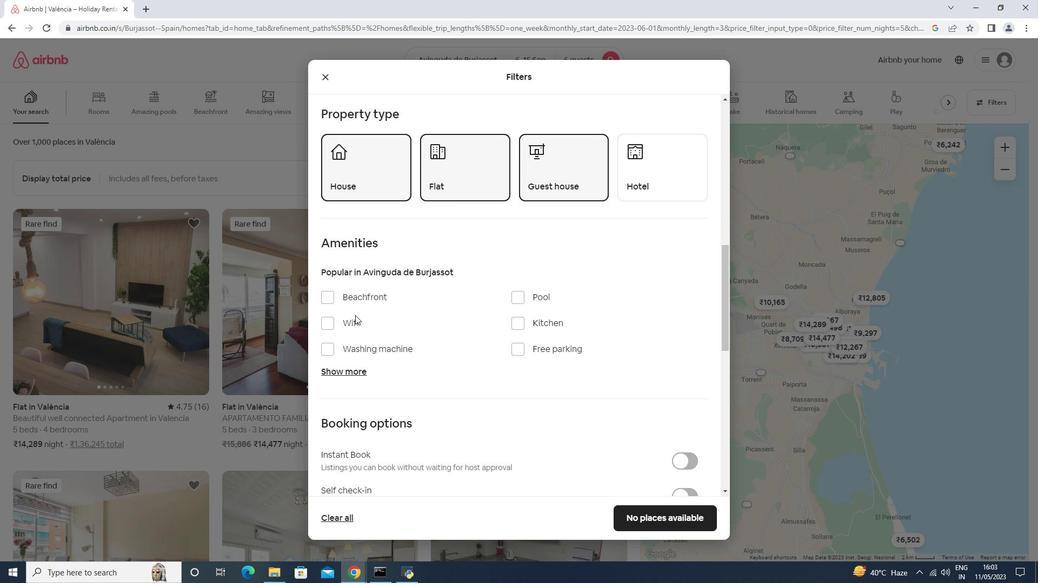 
Action: Mouse pressed left at (353, 327)
Screenshot: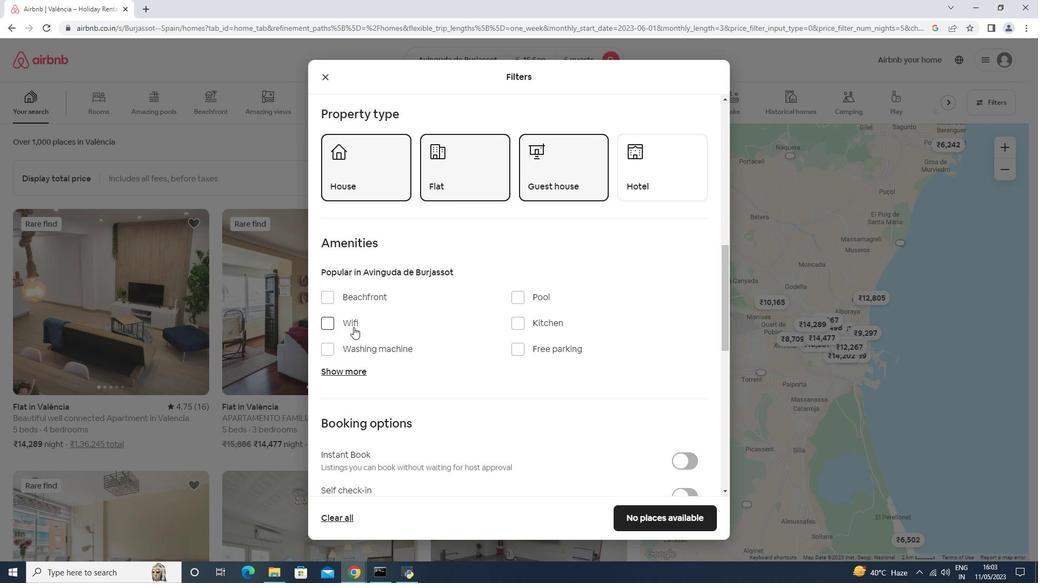 
Action: Mouse moved to (549, 345)
Screenshot: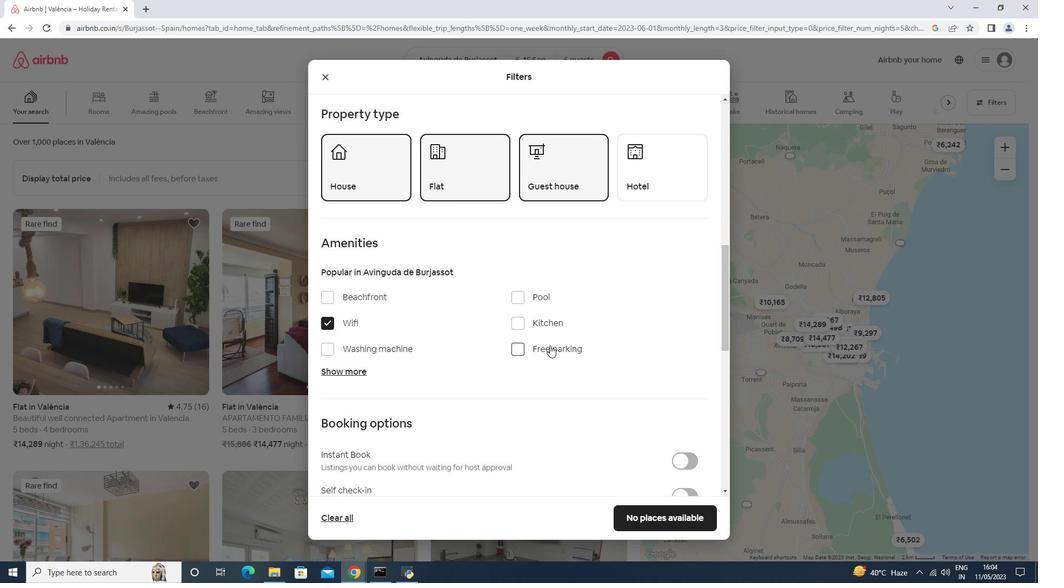 
Action: Mouse pressed left at (549, 345)
Screenshot: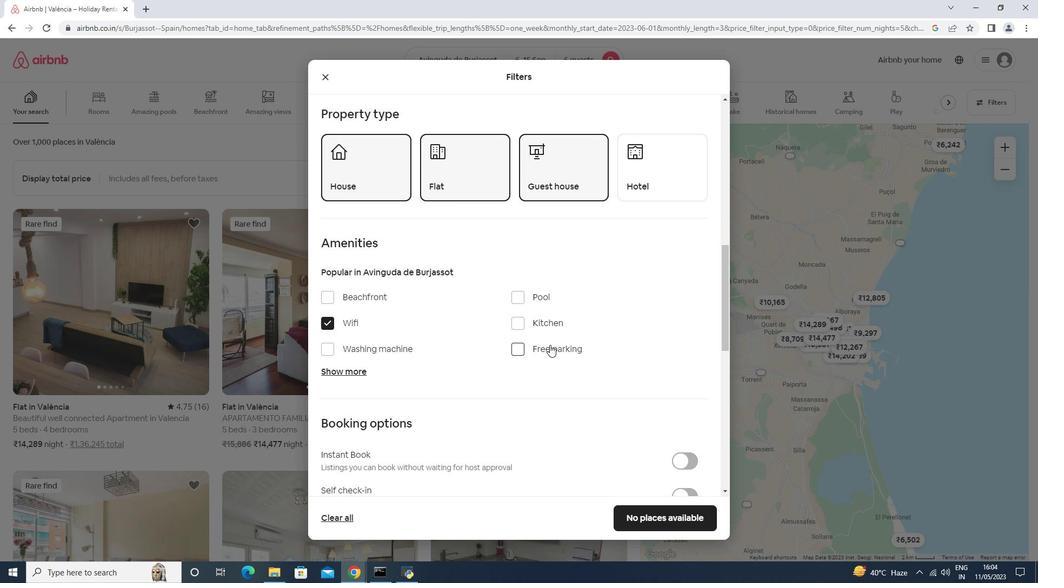 
Action: Mouse moved to (353, 367)
Screenshot: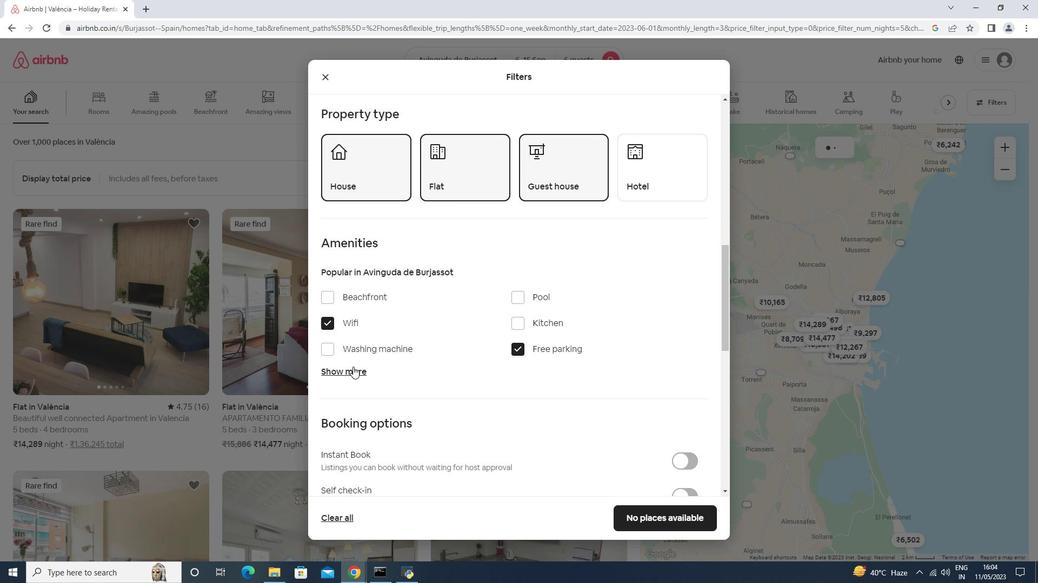 
Action: Mouse pressed left at (353, 367)
Screenshot: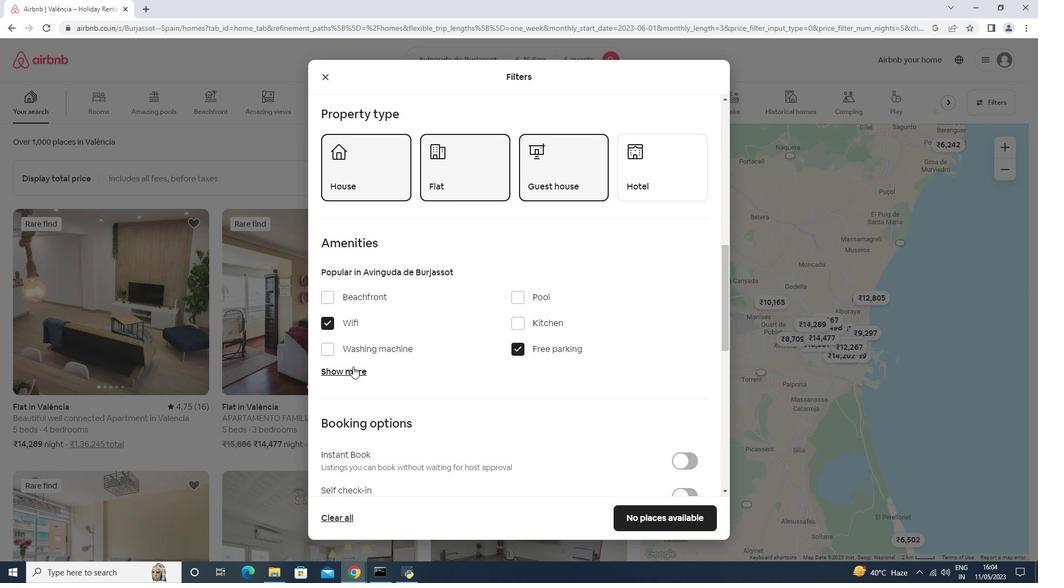 
Action: Mouse moved to (383, 356)
Screenshot: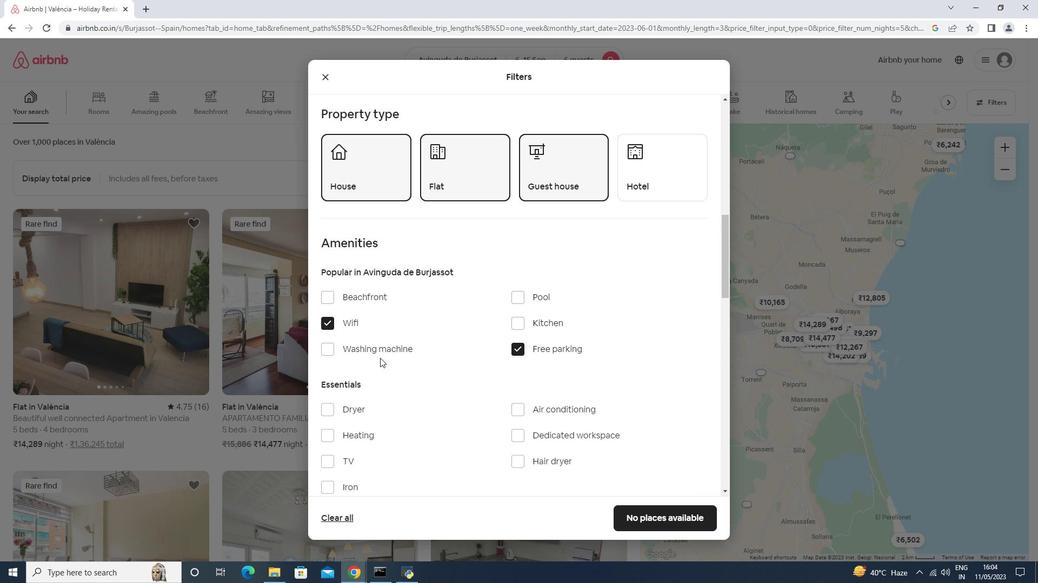 
Action: Mouse scrolled (383, 355) with delta (0, 0)
Screenshot: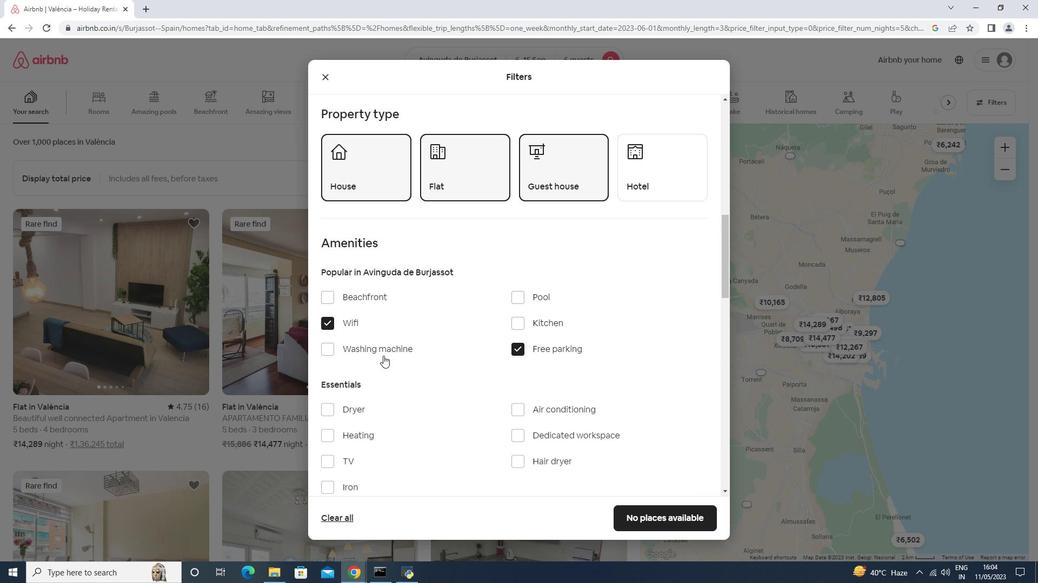
Action: Mouse scrolled (383, 355) with delta (0, 0)
Screenshot: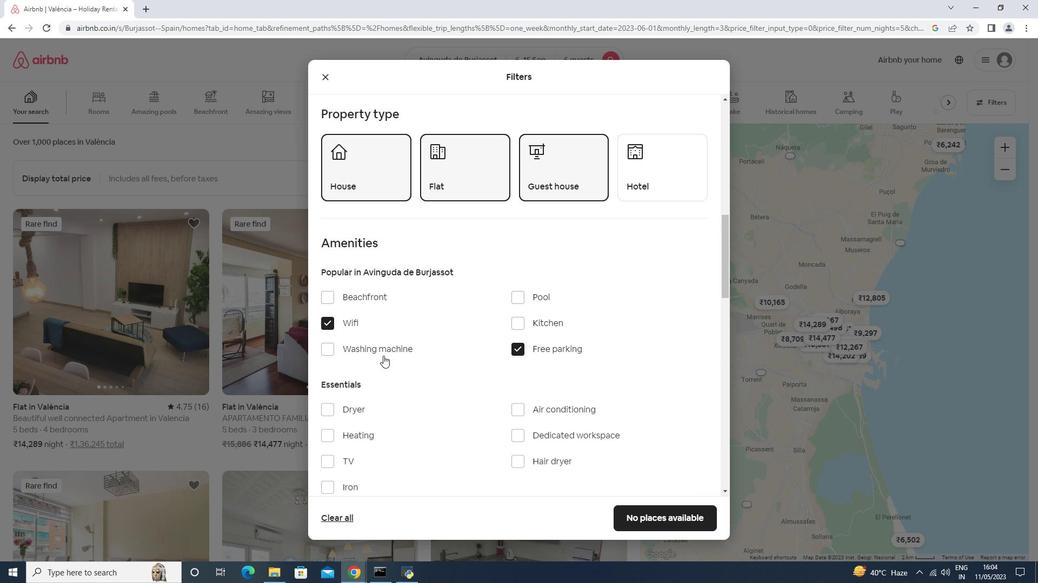 
Action: Mouse scrolled (383, 355) with delta (0, 0)
Screenshot: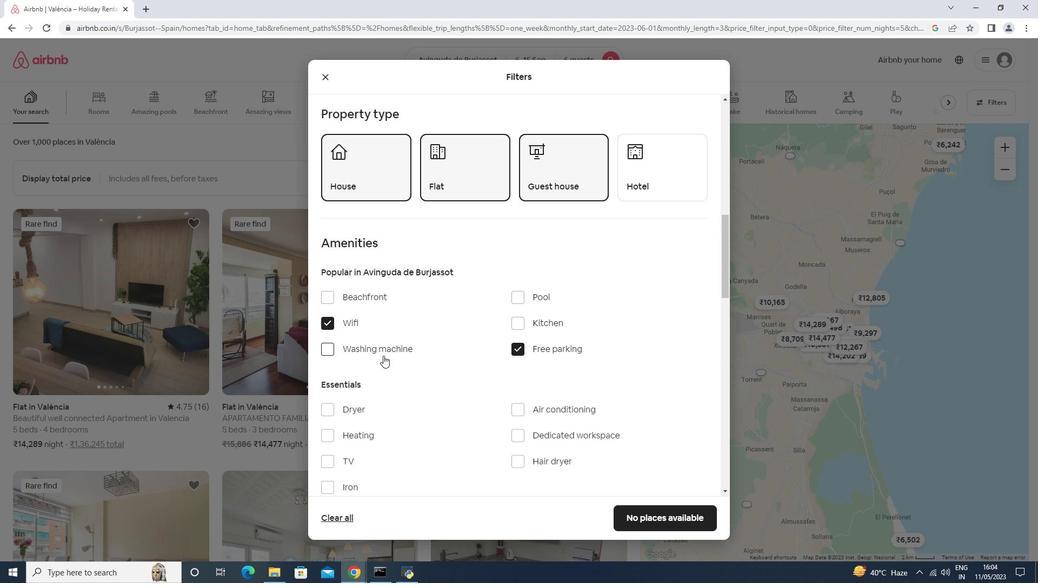 
Action: Mouse moved to (352, 302)
Screenshot: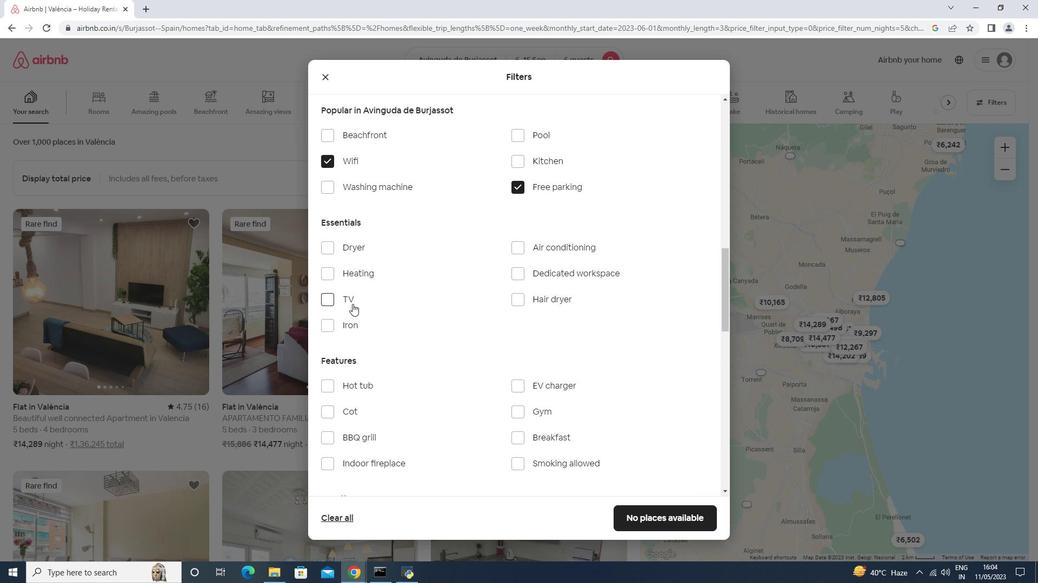 
Action: Mouse pressed left at (352, 302)
Screenshot: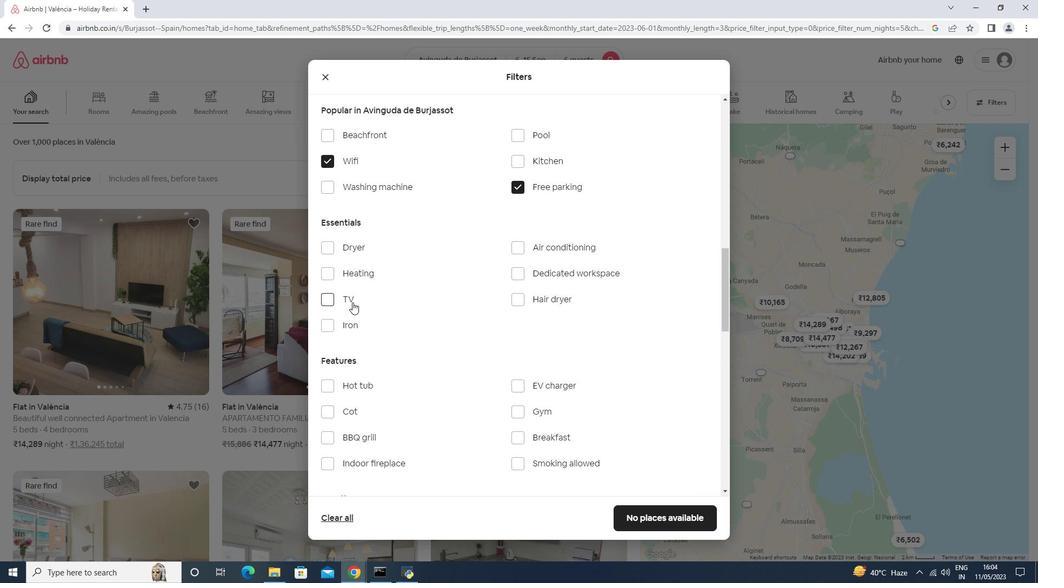 
Action: Mouse moved to (354, 297)
Screenshot: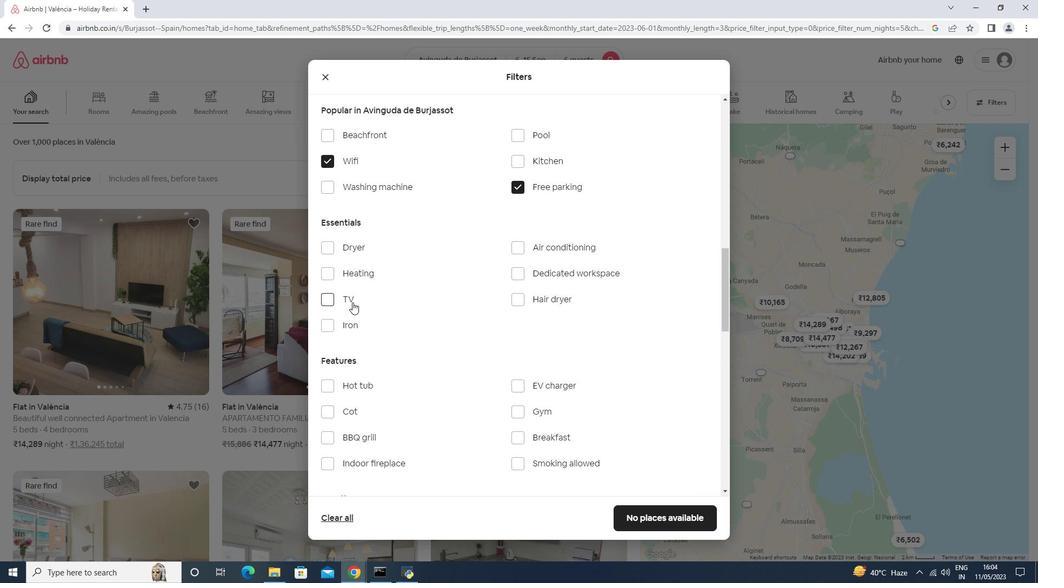 
Action: Mouse scrolled (354, 296) with delta (0, 0)
Screenshot: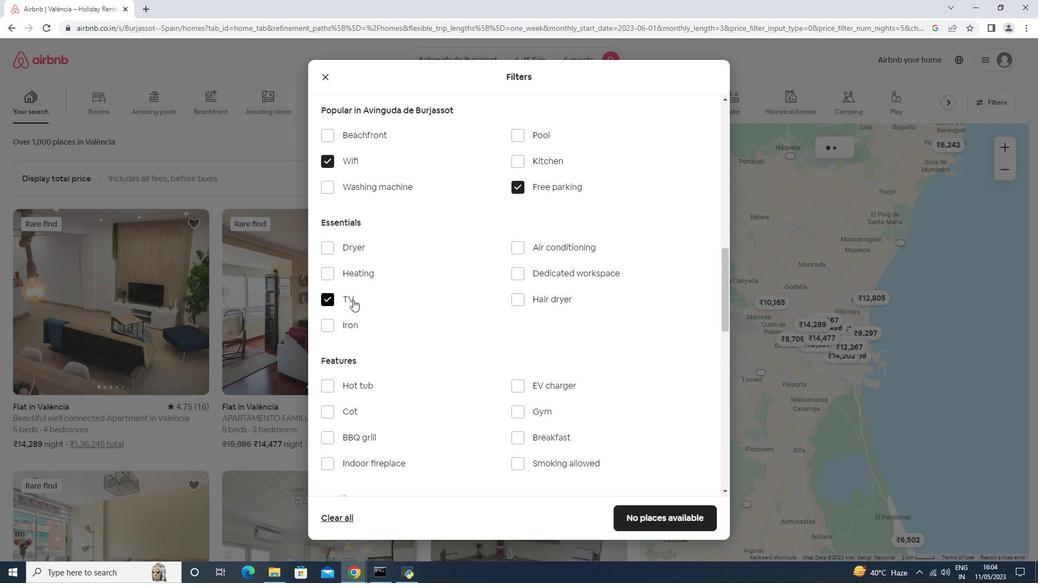 
Action: Mouse scrolled (354, 296) with delta (0, 0)
Screenshot: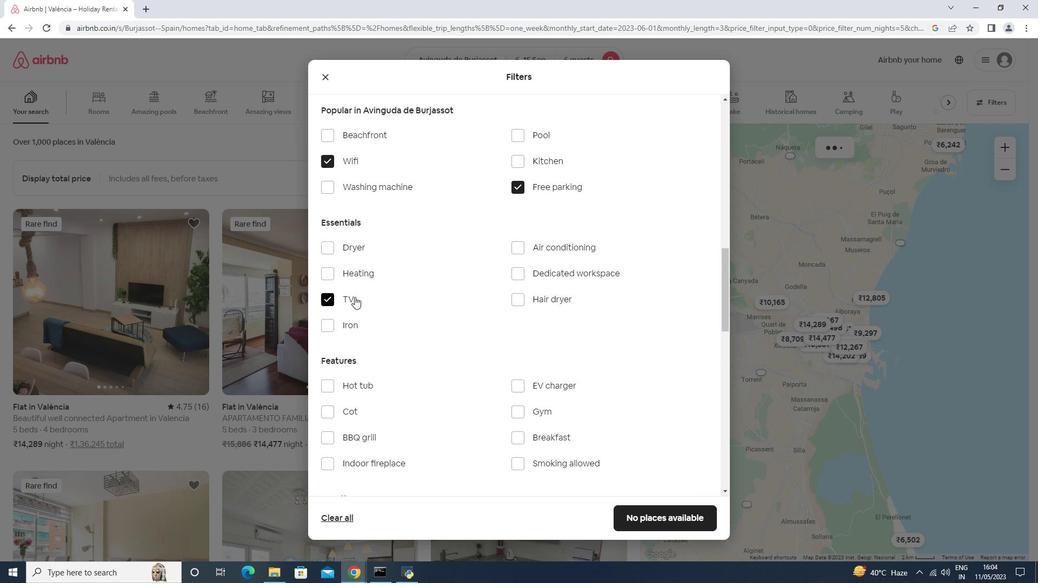 
Action: Mouse moved to (517, 329)
Screenshot: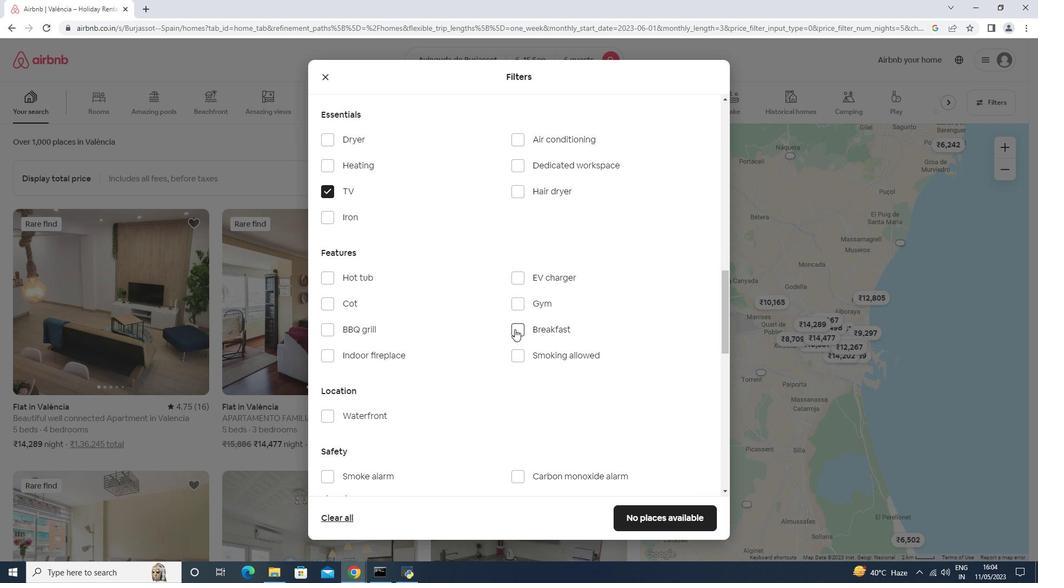 
Action: Mouse pressed left at (517, 329)
Screenshot: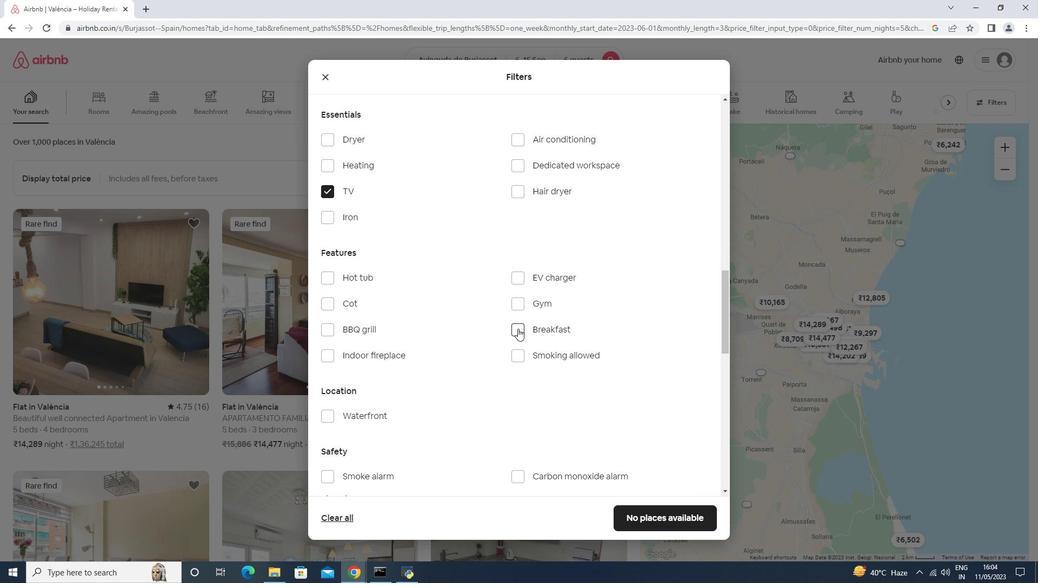 
Action: Mouse moved to (525, 308)
Screenshot: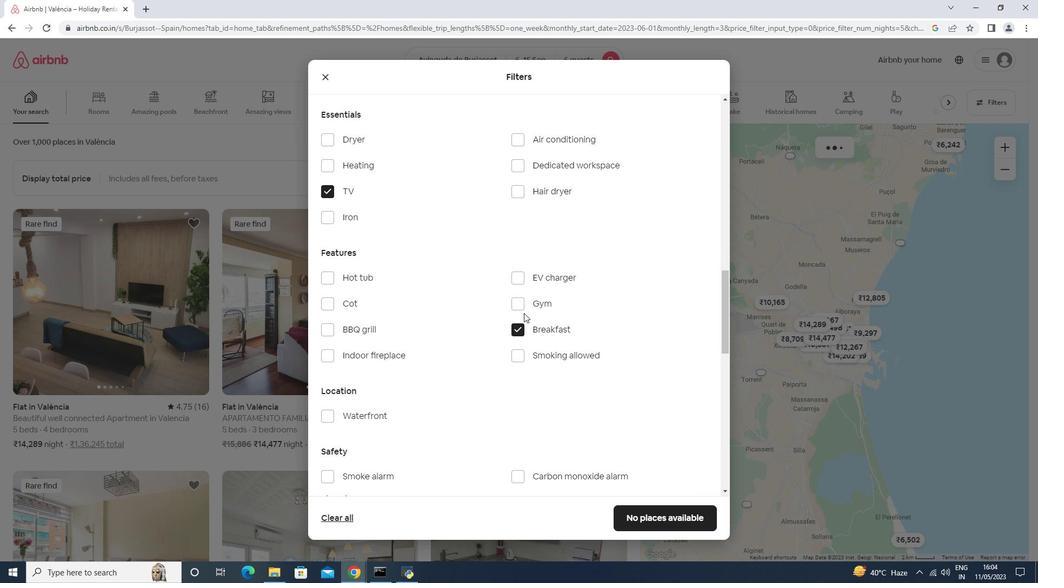 
Action: Mouse pressed left at (525, 308)
Screenshot: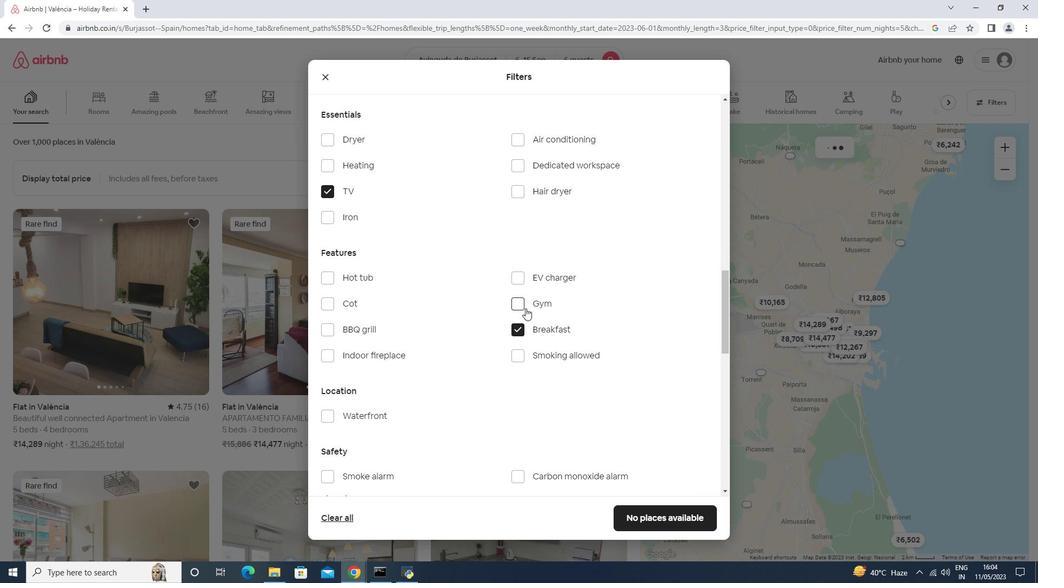 
Action: Mouse scrolled (525, 308) with delta (0, 0)
Screenshot: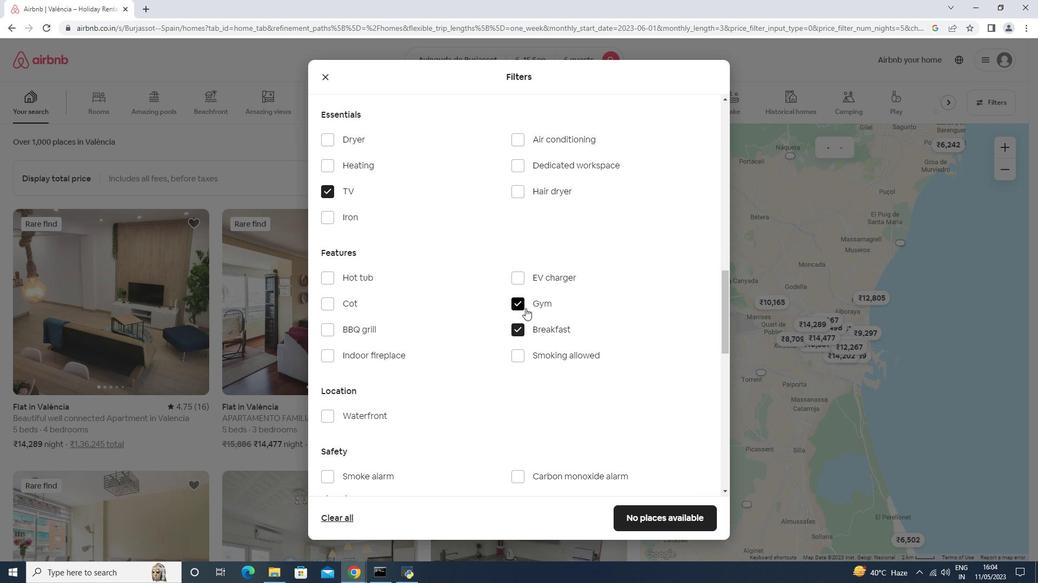 
Action: Mouse scrolled (525, 308) with delta (0, 0)
Screenshot: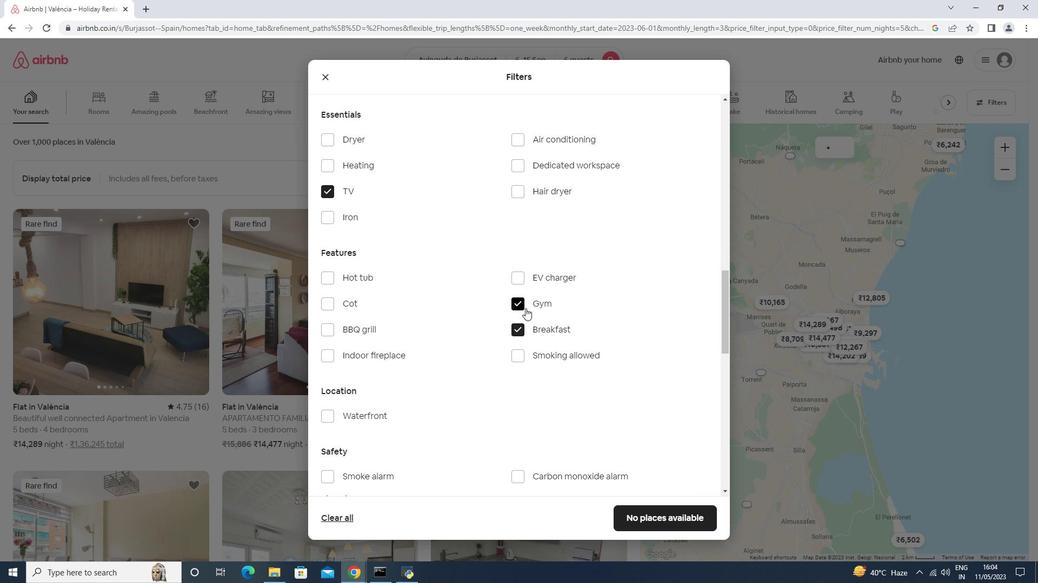 
Action: Mouse scrolled (525, 308) with delta (0, 0)
Screenshot: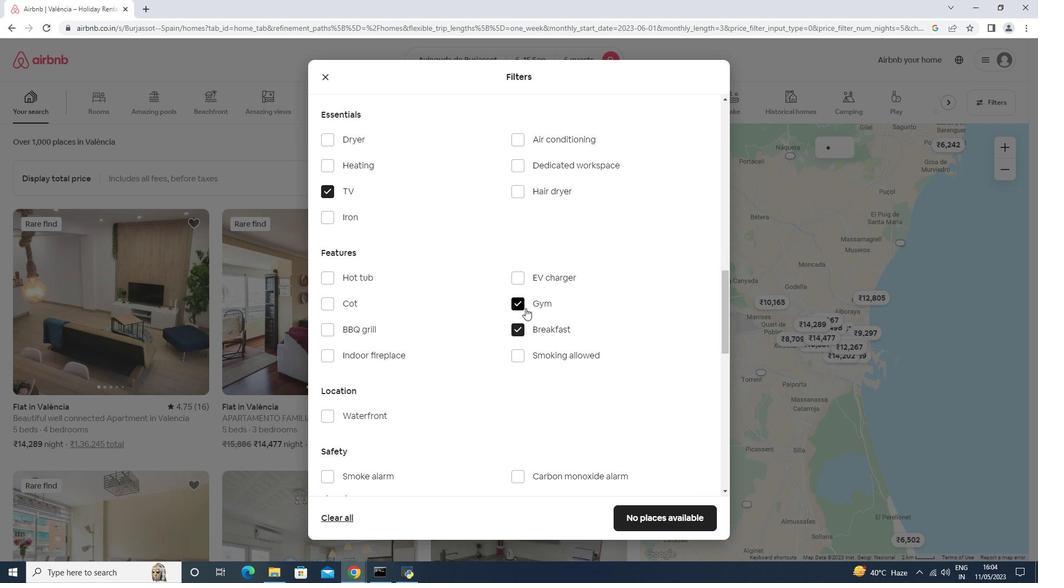 
Action: Mouse scrolled (525, 308) with delta (0, 0)
Screenshot: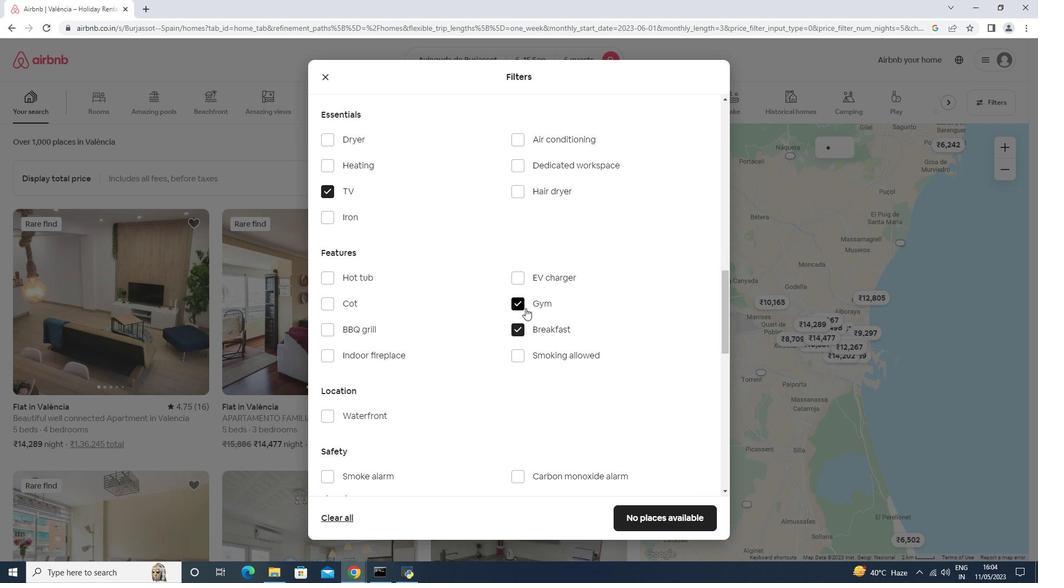 
Action: Mouse scrolled (525, 308) with delta (0, 0)
Screenshot: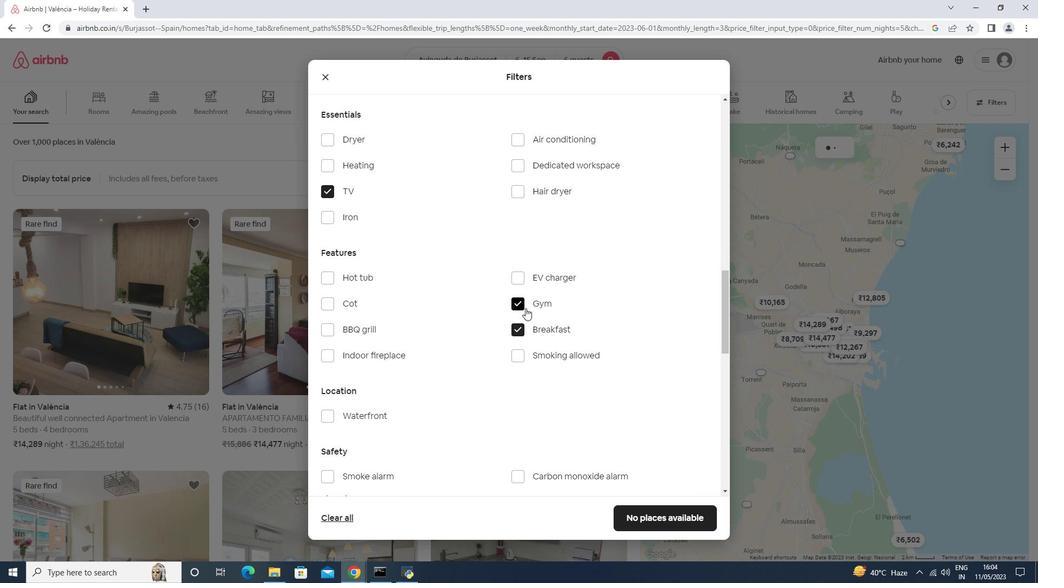 
Action: Mouse scrolled (525, 308) with delta (0, 0)
Screenshot: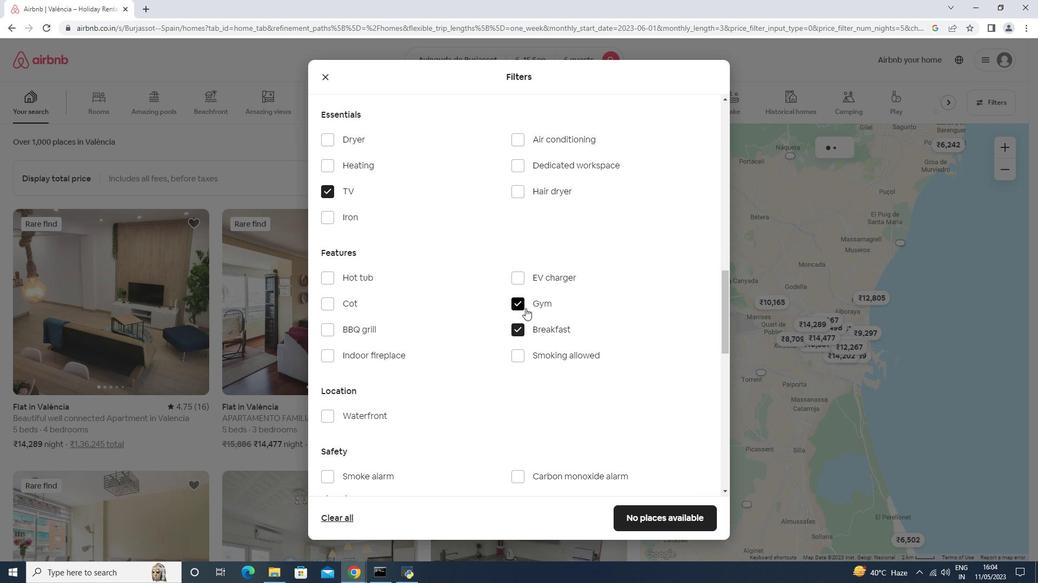 
Action: Mouse moved to (684, 303)
Screenshot: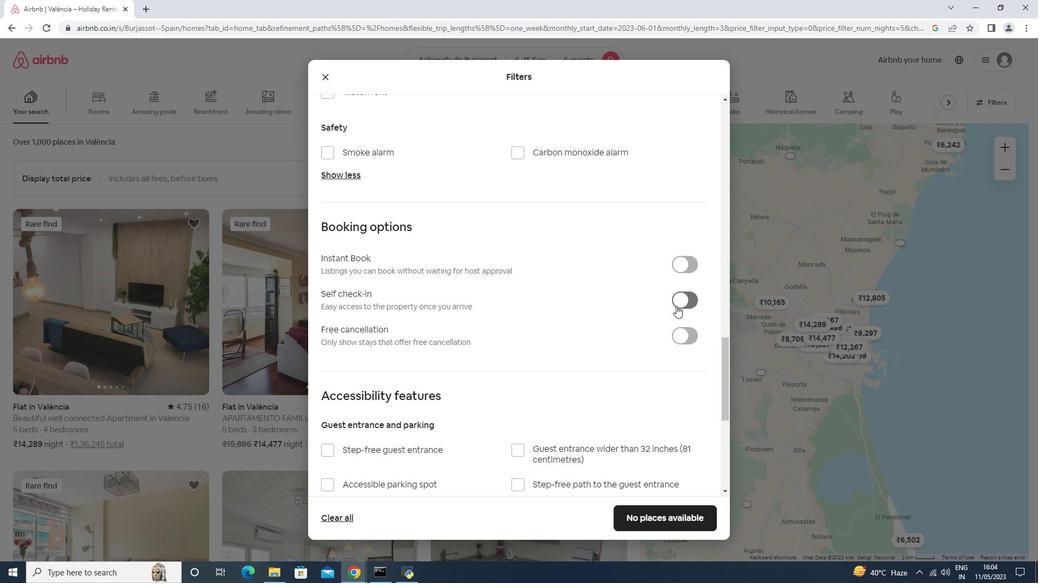 
Action: Mouse pressed left at (684, 303)
Screenshot: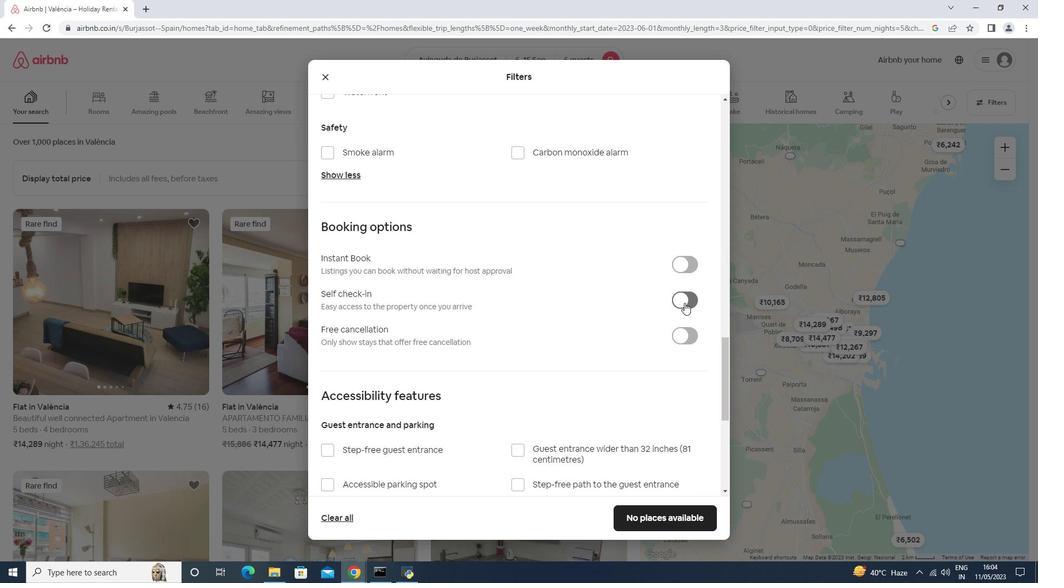 
Action: Mouse moved to (682, 303)
Screenshot: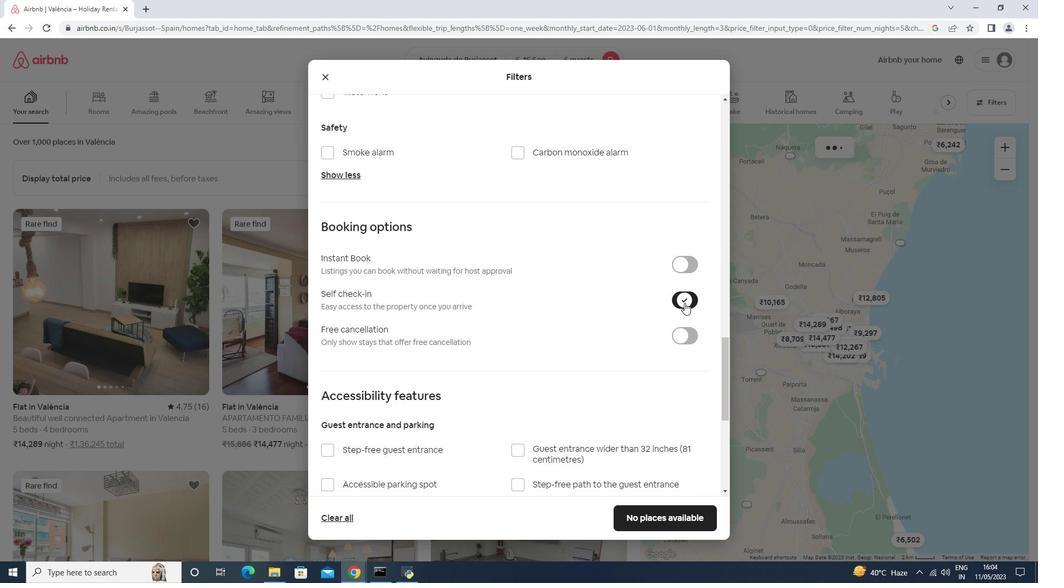 
Action: Mouse scrolled (683, 302) with delta (0, 0)
Screenshot: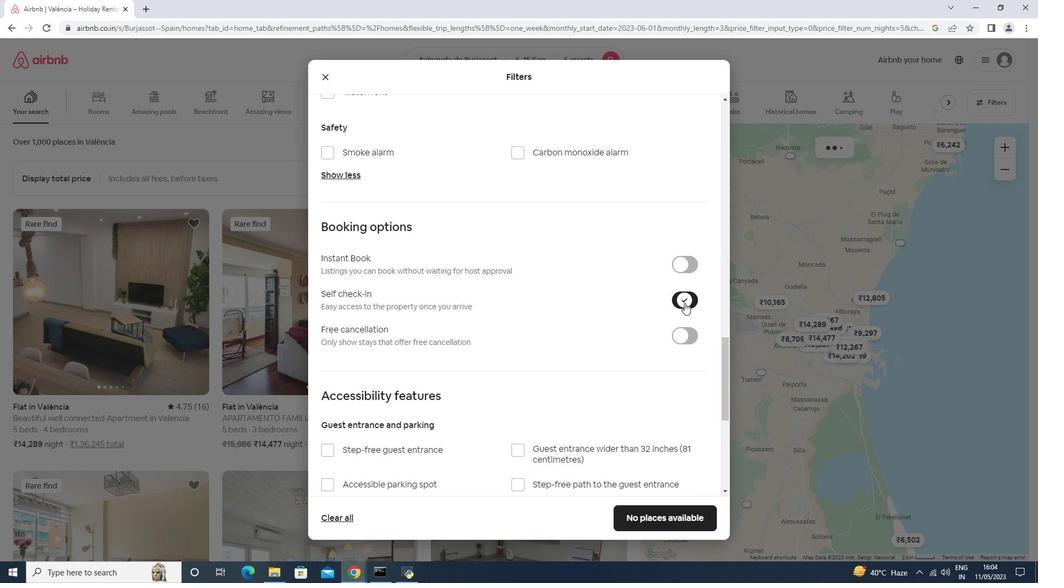 
Action: Mouse moved to (682, 303)
Screenshot: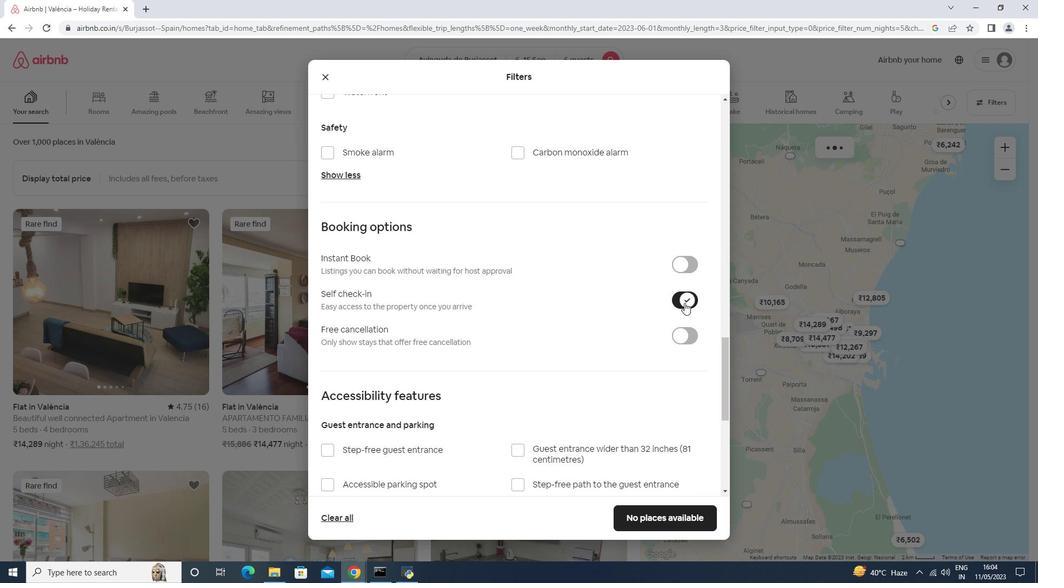 
Action: Mouse scrolled (682, 303) with delta (0, 0)
Screenshot: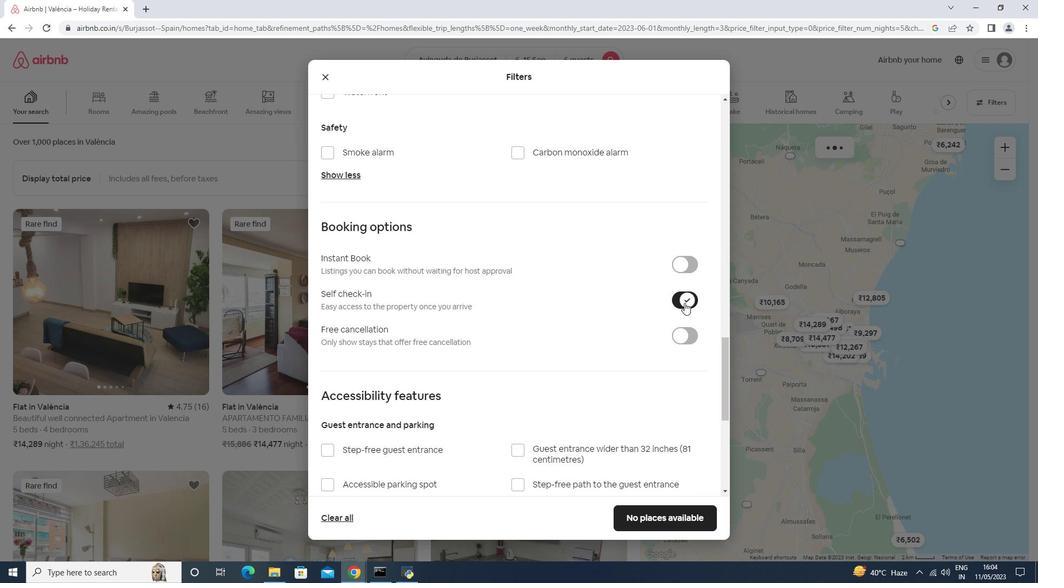 
Action: Mouse scrolled (682, 303) with delta (0, 0)
Screenshot: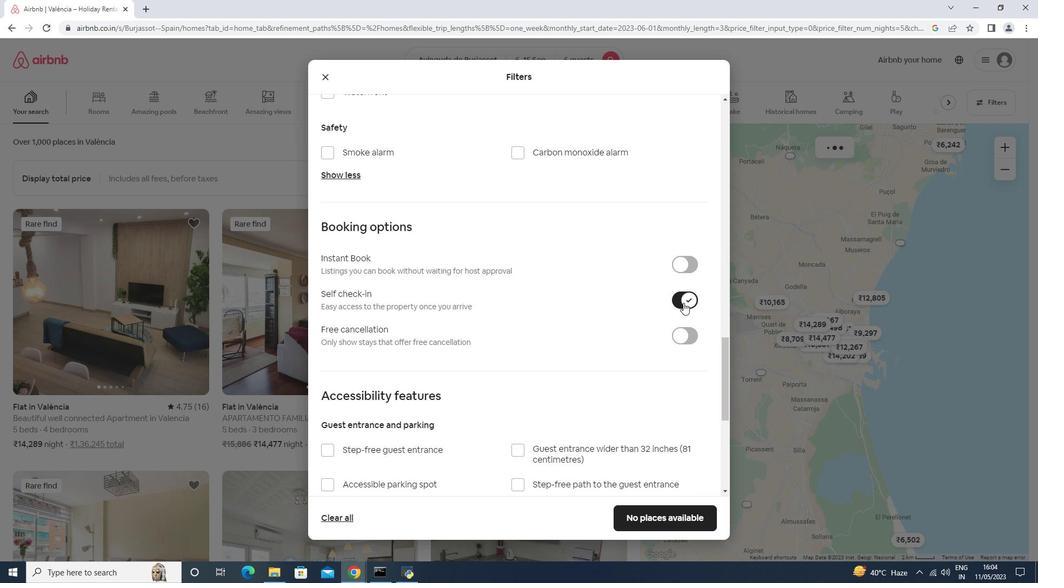 
Action: Mouse scrolled (682, 303) with delta (0, 0)
Screenshot: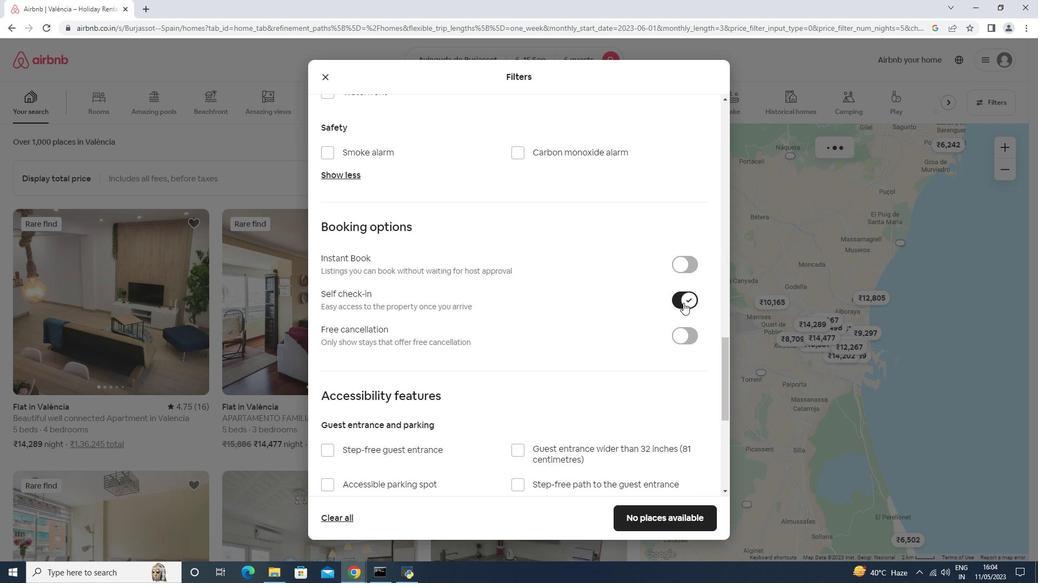 
Action: Mouse scrolled (682, 303) with delta (0, 0)
Screenshot: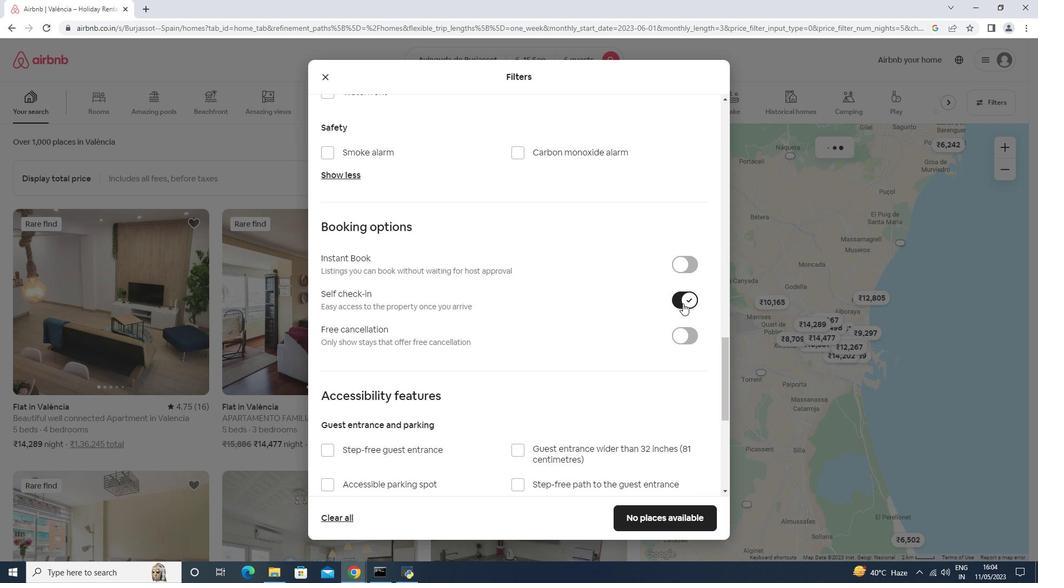 
Action: Mouse scrolled (682, 303) with delta (0, 0)
Screenshot: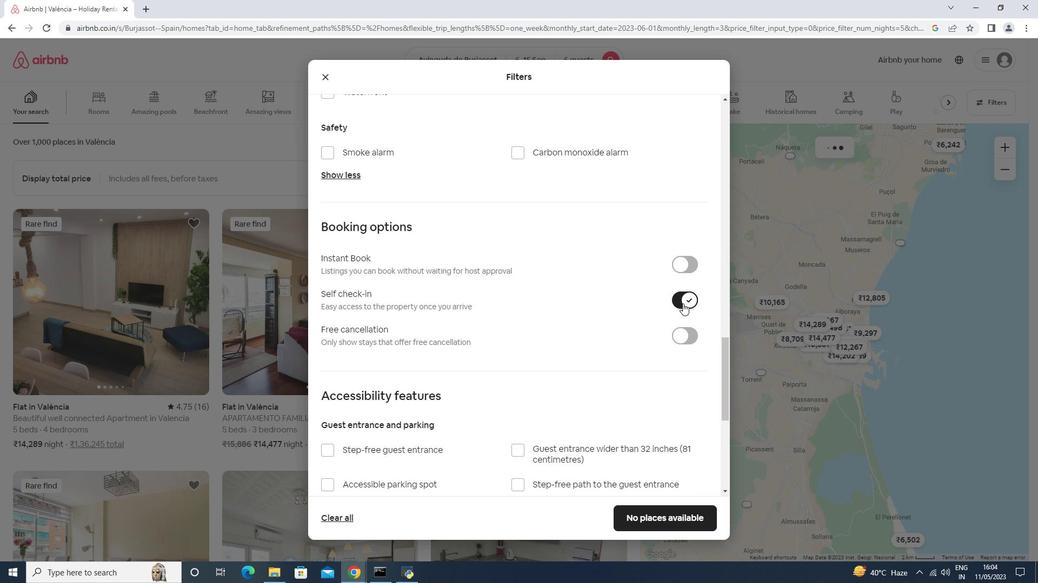 
Action: Mouse moved to (377, 417)
Screenshot: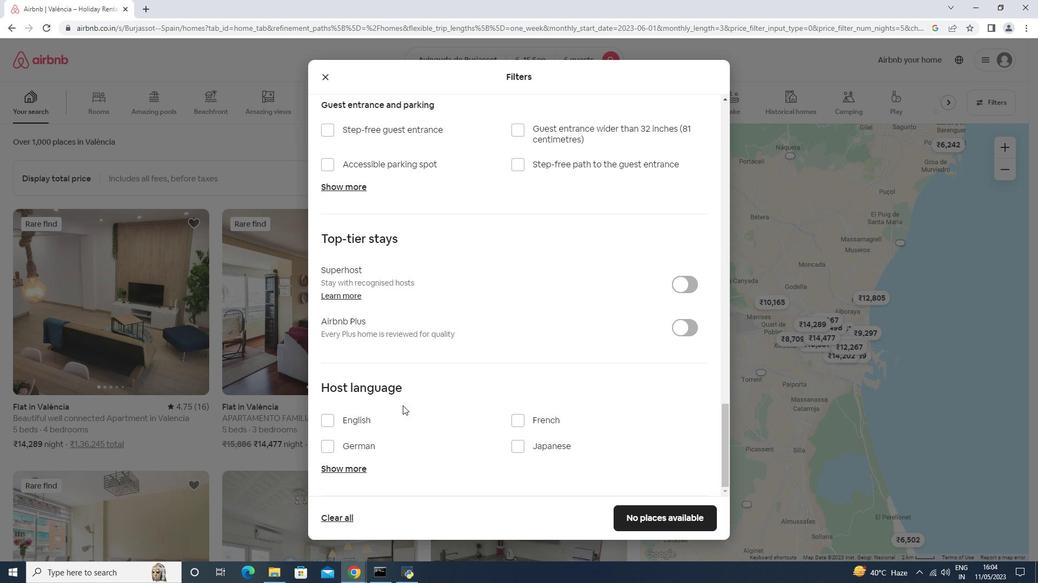 
Action: Mouse pressed left at (377, 417)
Screenshot: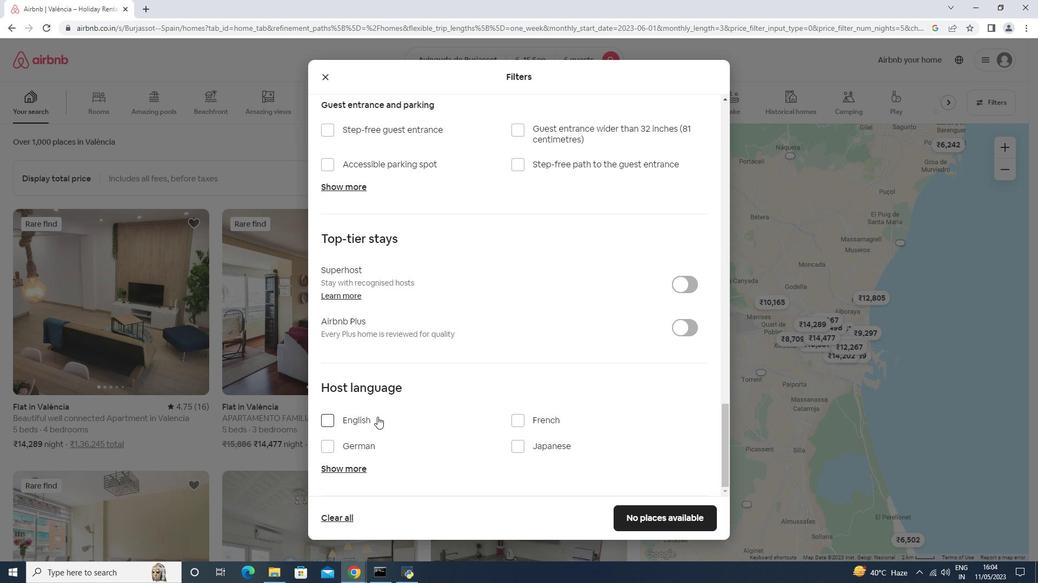 
Action: Mouse moved to (625, 518)
Screenshot: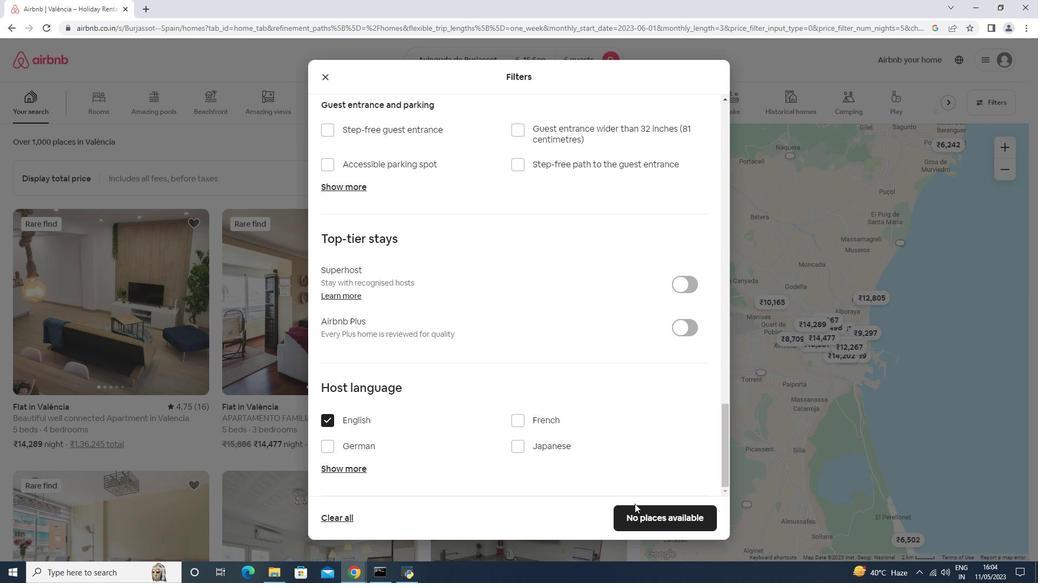 
Action: Mouse pressed left at (625, 518)
Screenshot: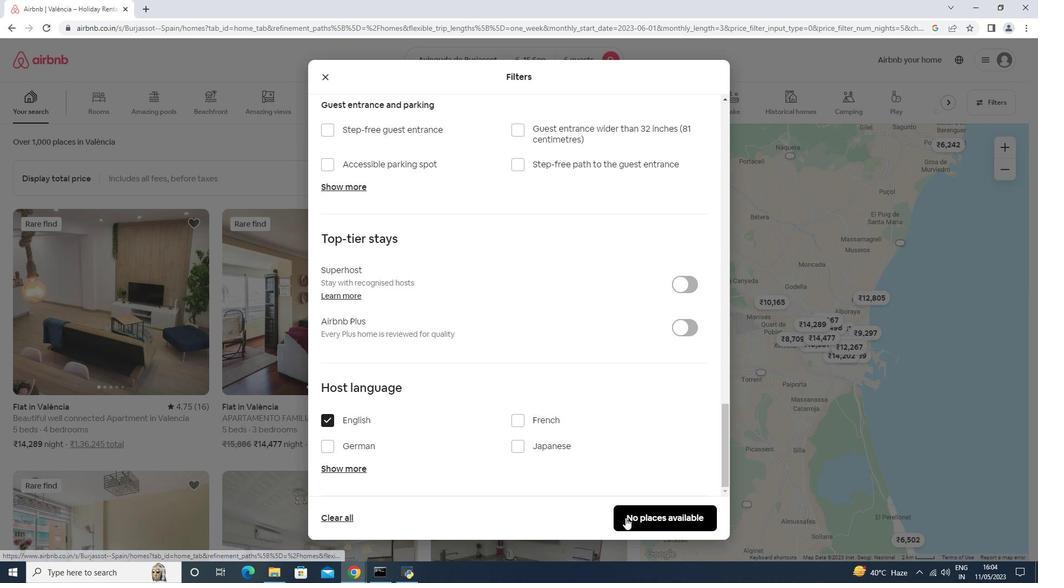 
Action: Mouse moved to (625, 517)
Screenshot: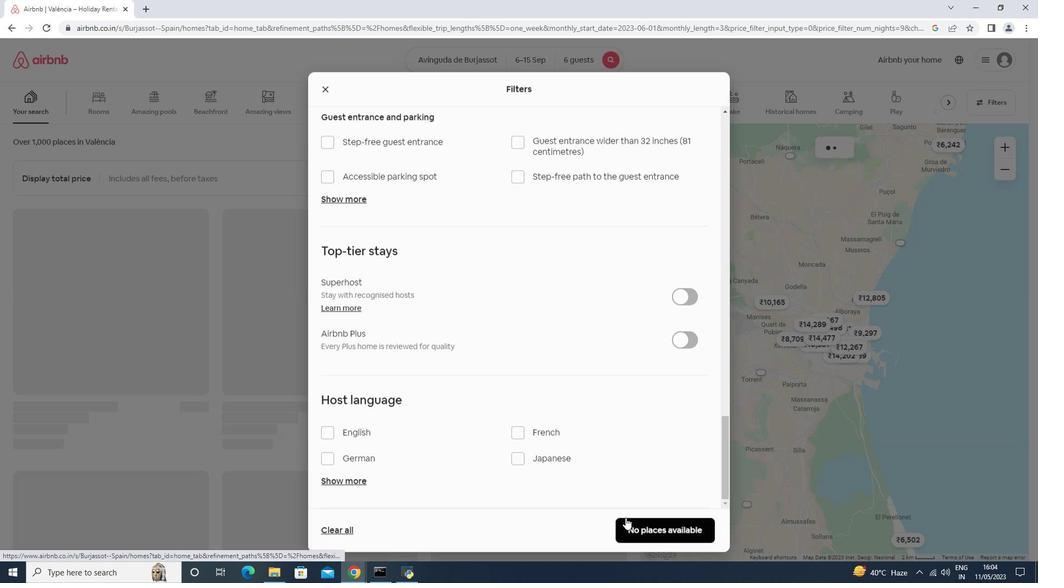 
